 Task: Find a one-way flight from Richmond to Jackson for 6 passengers in first class on Fri, Jun 2, using Sun Country Airlines, with 2 carry-on bags, a price up to ₹400,000, and a departure time between 10:00 PM and 12:00 AM.
Action: Mouse moved to (347, 316)
Screenshot: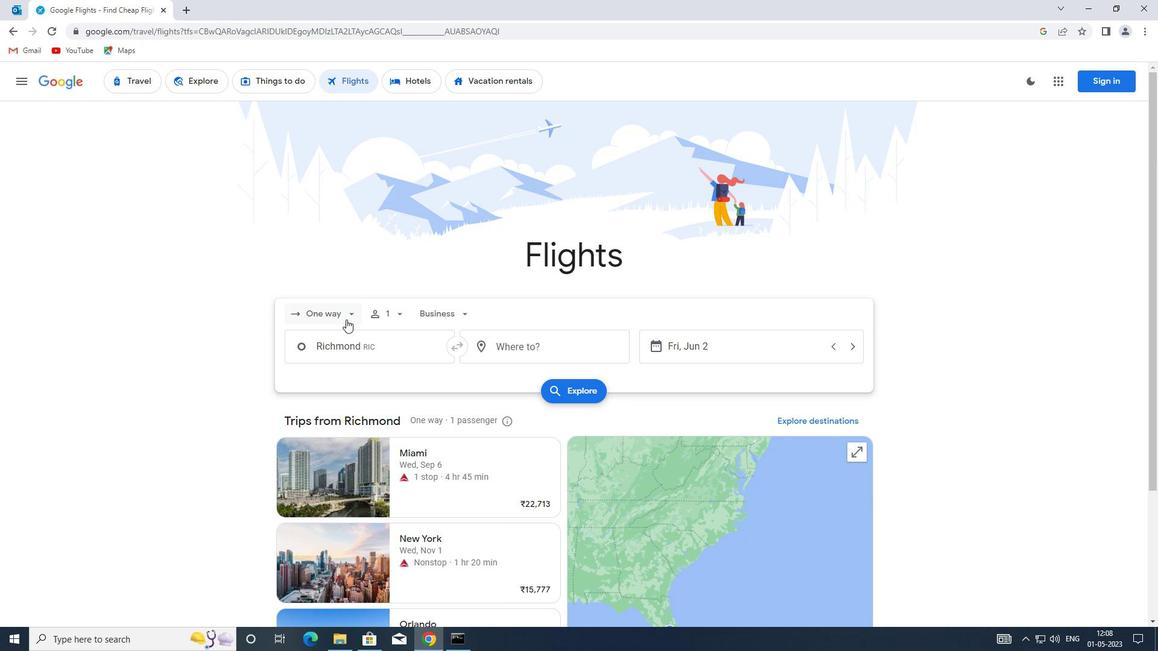 
Action: Mouse pressed left at (347, 316)
Screenshot: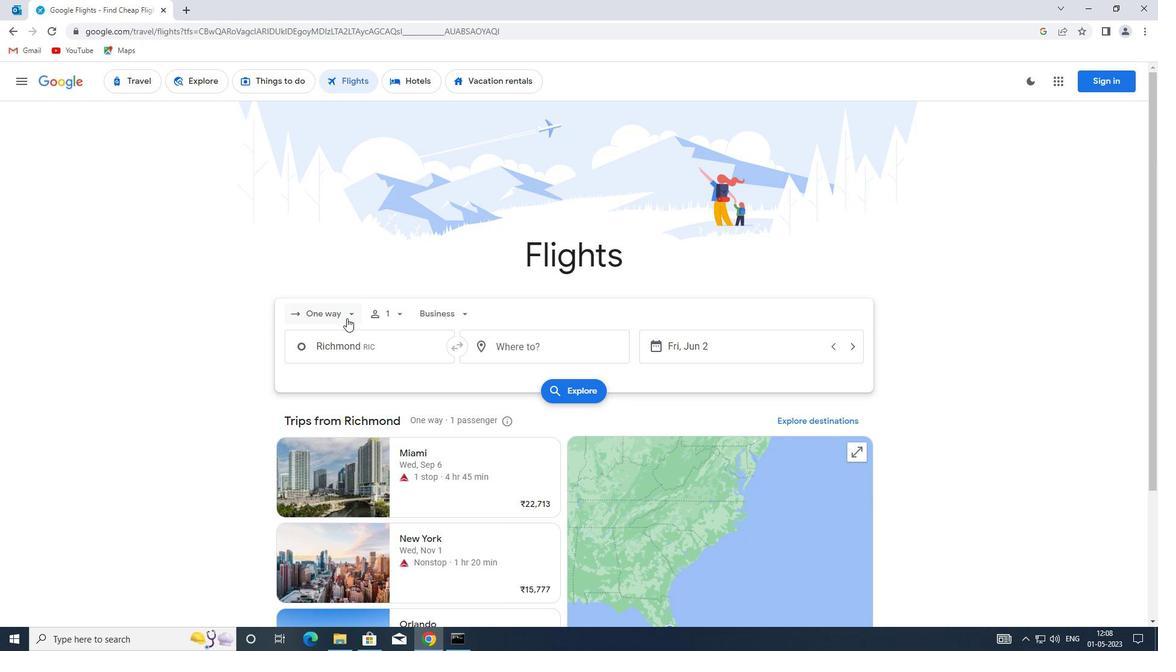 
Action: Mouse moved to (359, 375)
Screenshot: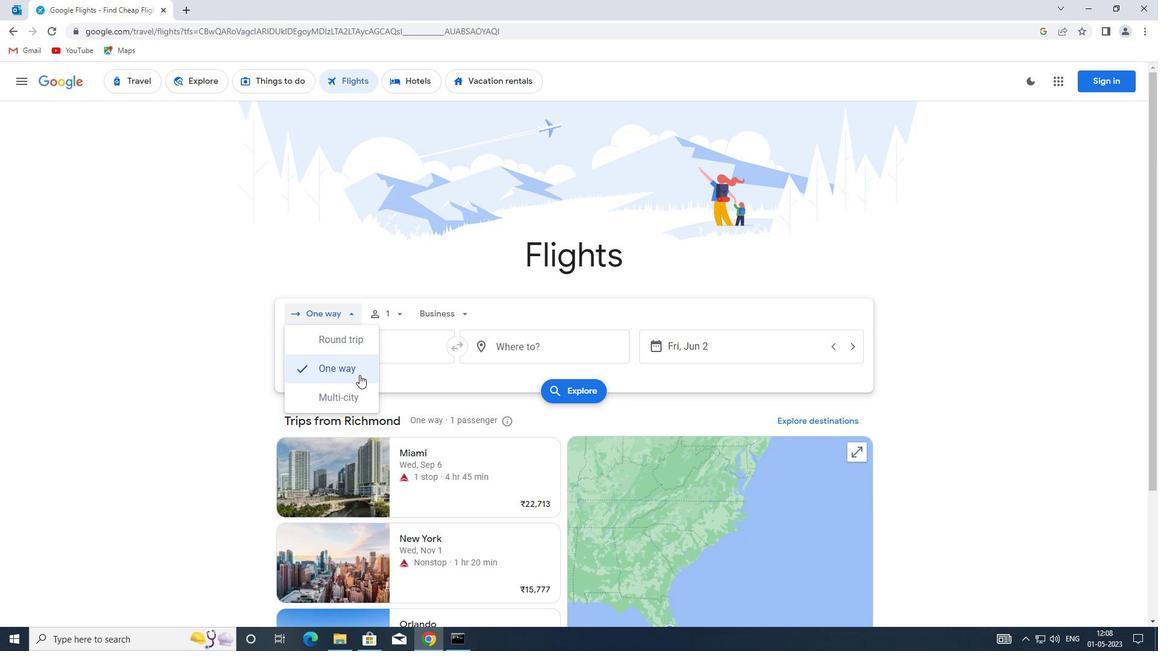 
Action: Mouse pressed left at (359, 375)
Screenshot: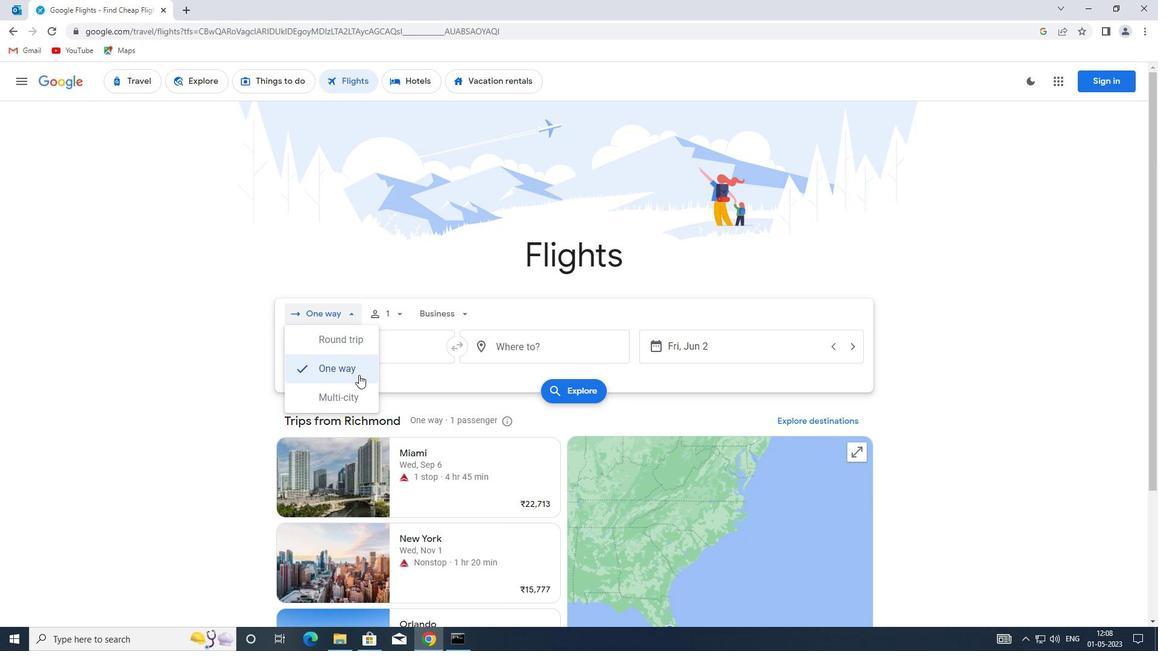 
Action: Mouse moved to (398, 315)
Screenshot: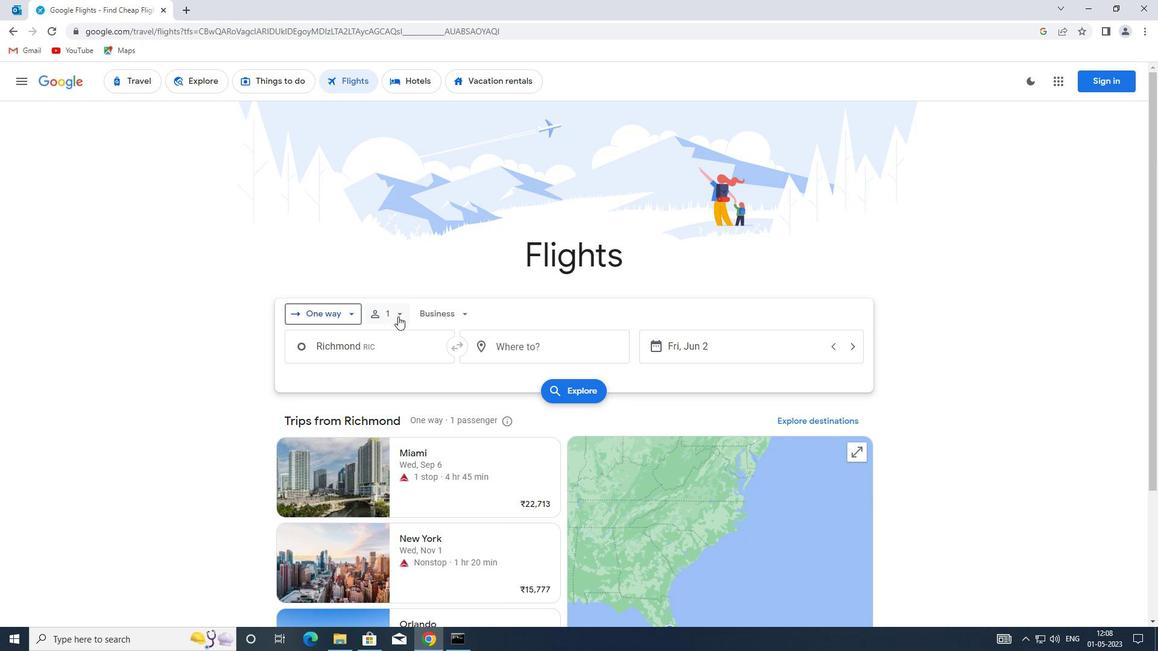 
Action: Mouse pressed left at (398, 315)
Screenshot: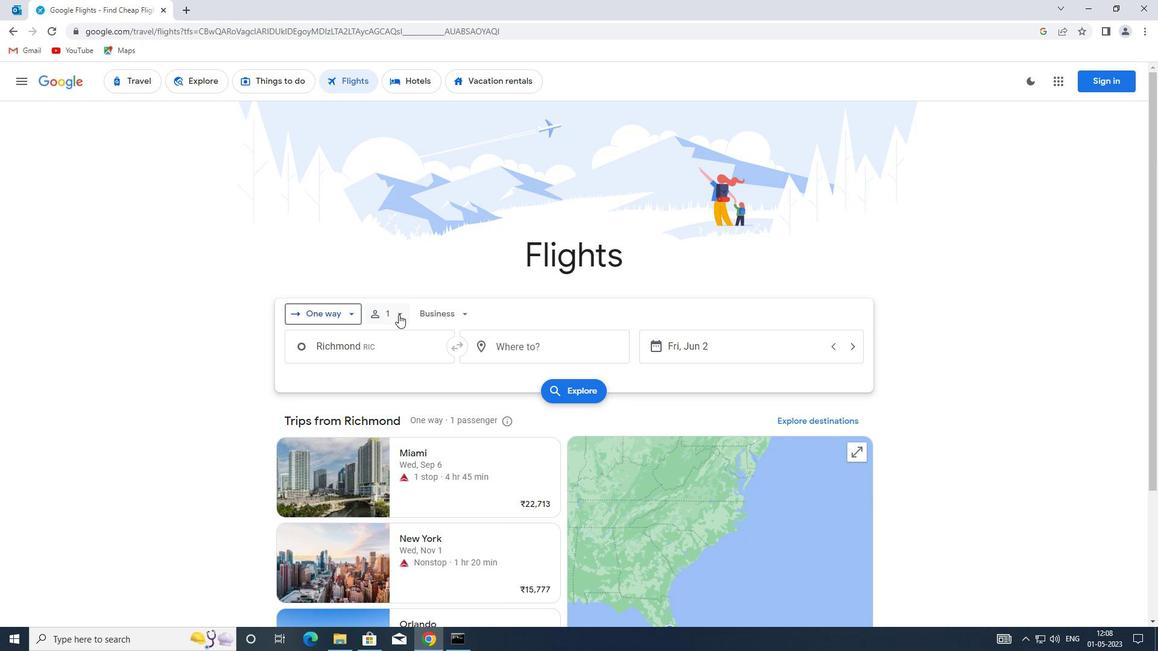 
Action: Mouse moved to (493, 347)
Screenshot: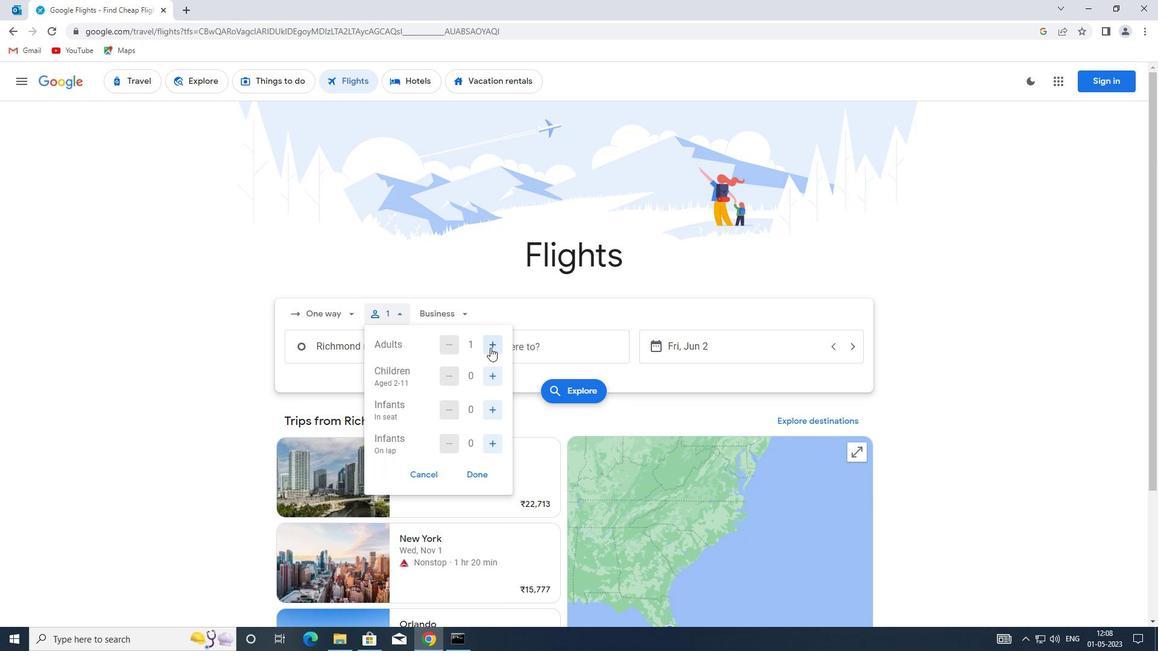 
Action: Mouse pressed left at (493, 347)
Screenshot: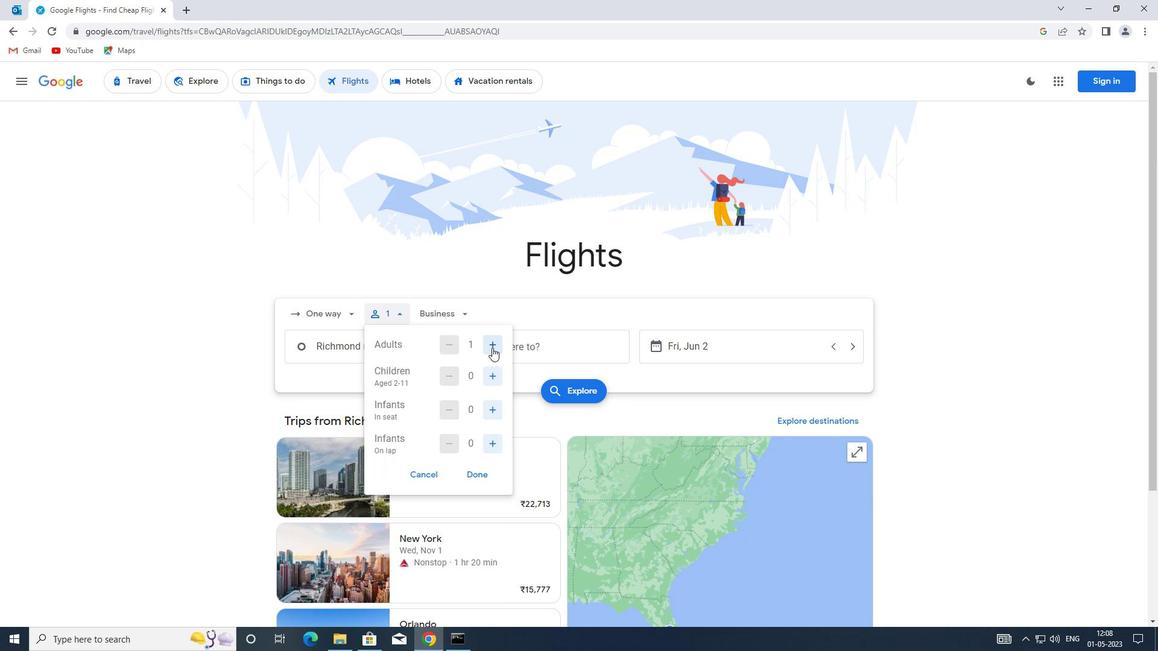 
Action: Mouse moved to (489, 378)
Screenshot: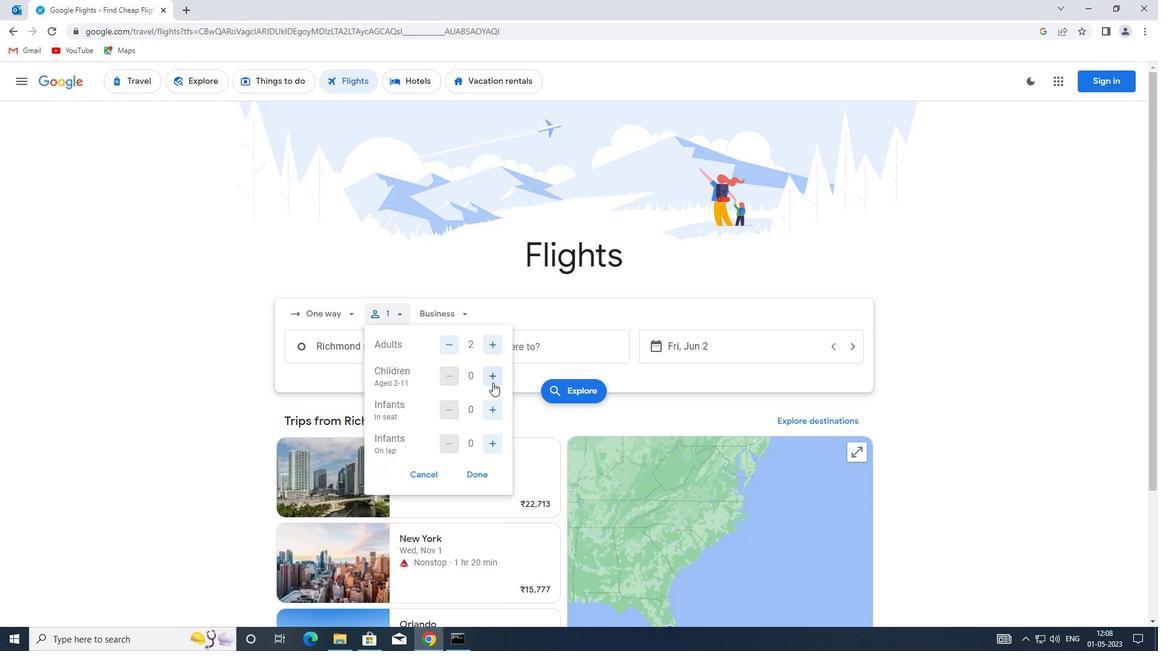 
Action: Mouse pressed left at (489, 378)
Screenshot: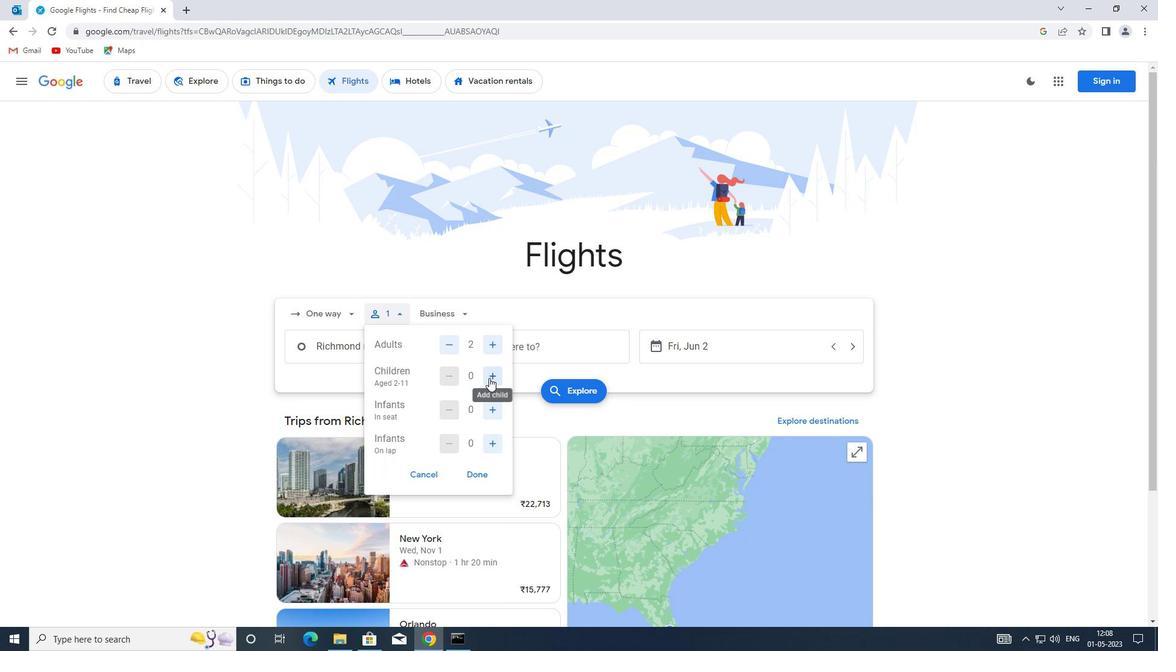 
Action: Mouse moved to (489, 377)
Screenshot: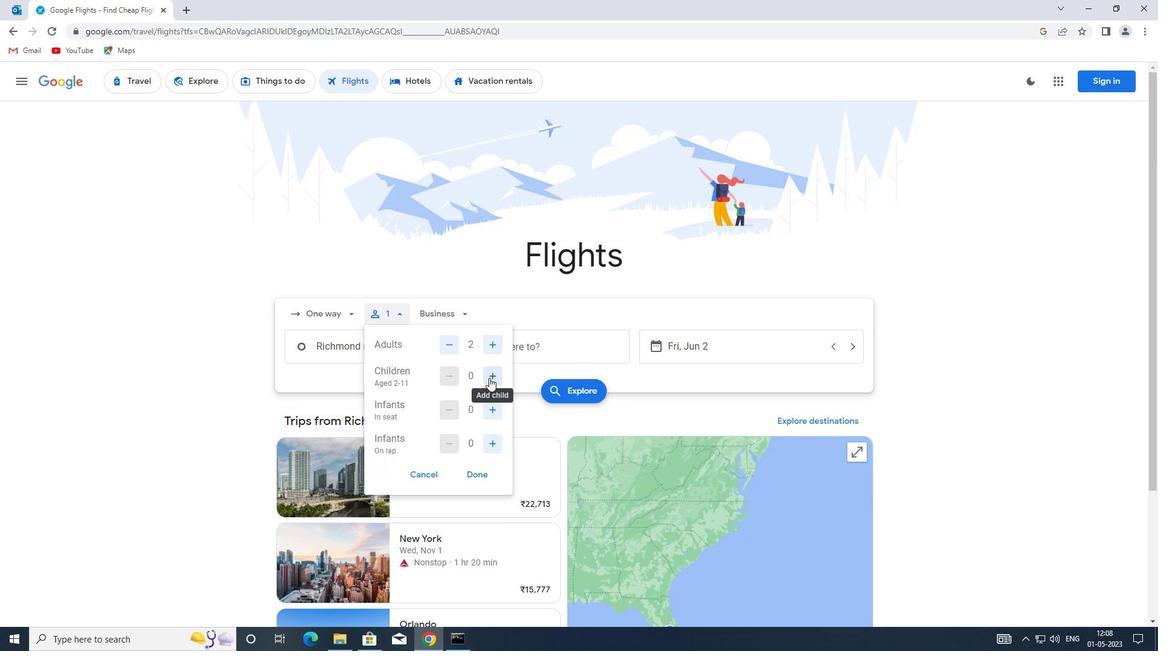 
Action: Mouse pressed left at (489, 377)
Screenshot: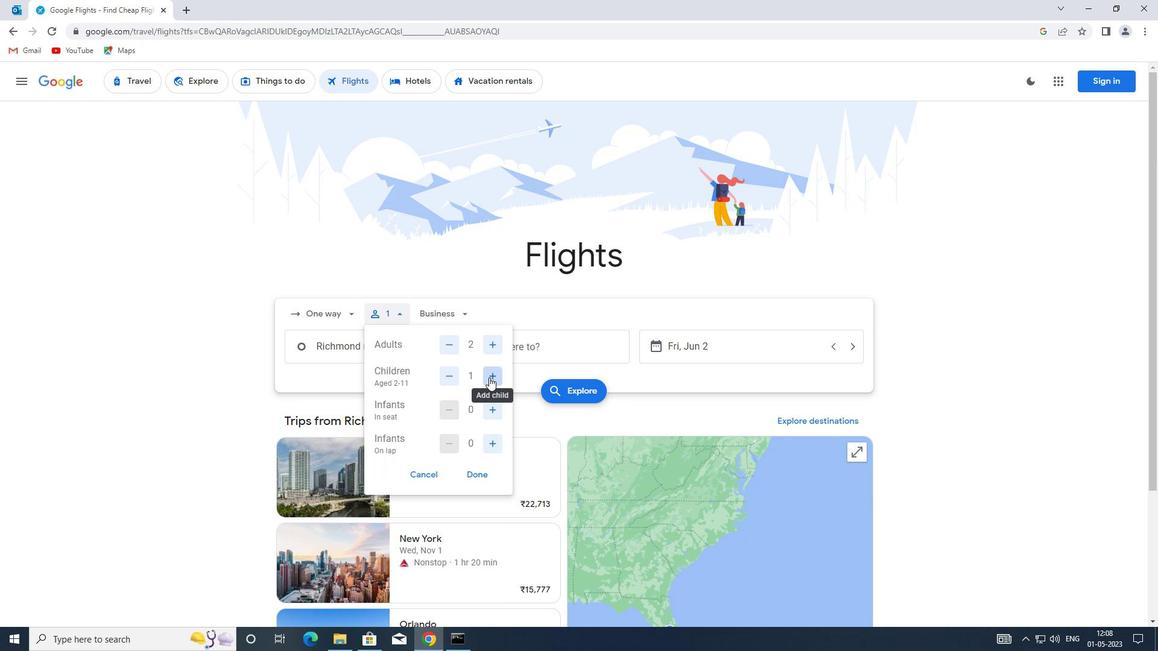 
Action: Mouse moved to (493, 408)
Screenshot: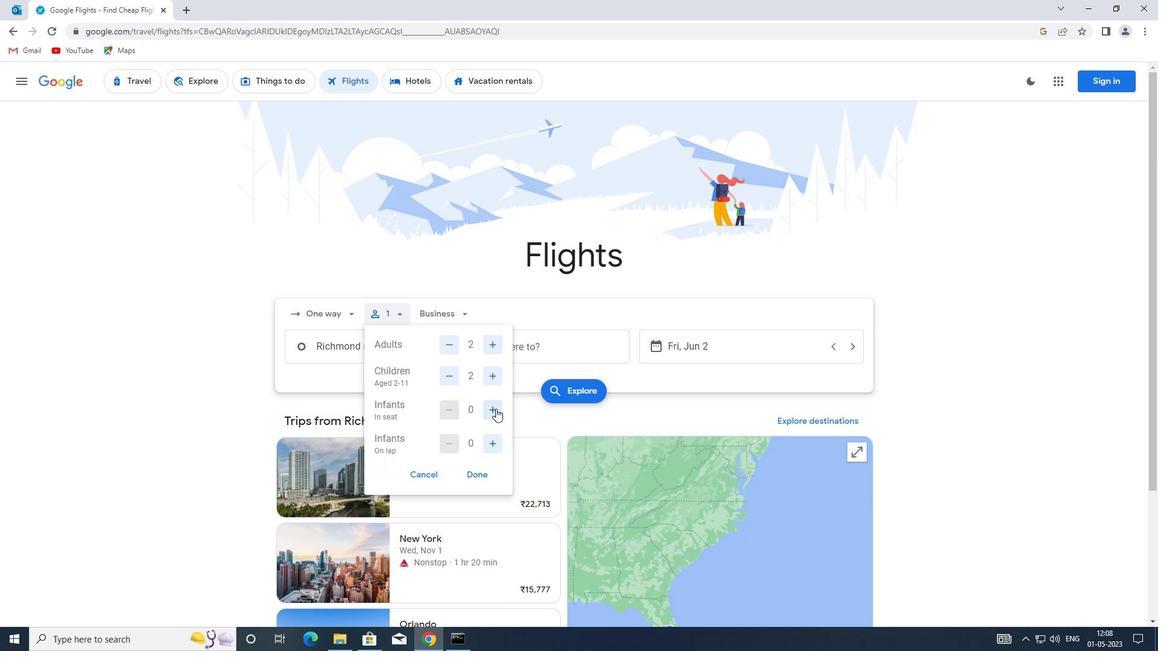 
Action: Mouse pressed left at (493, 408)
Screenshot: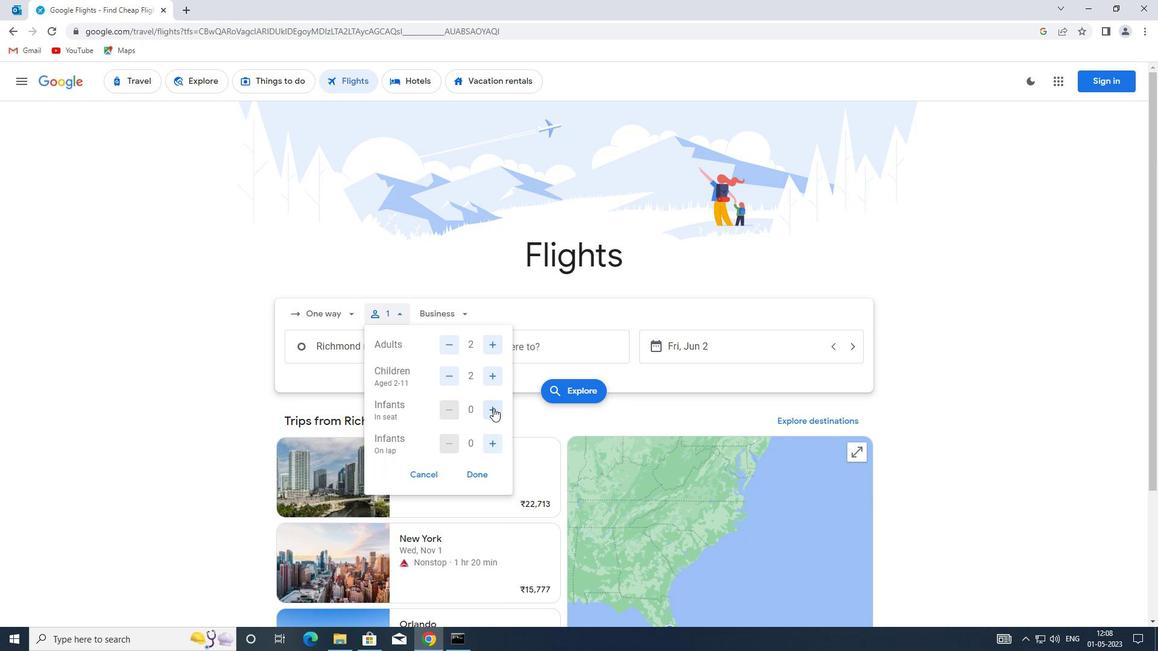 
Action: Mouse pressed left at (493, 408)
Screenshot: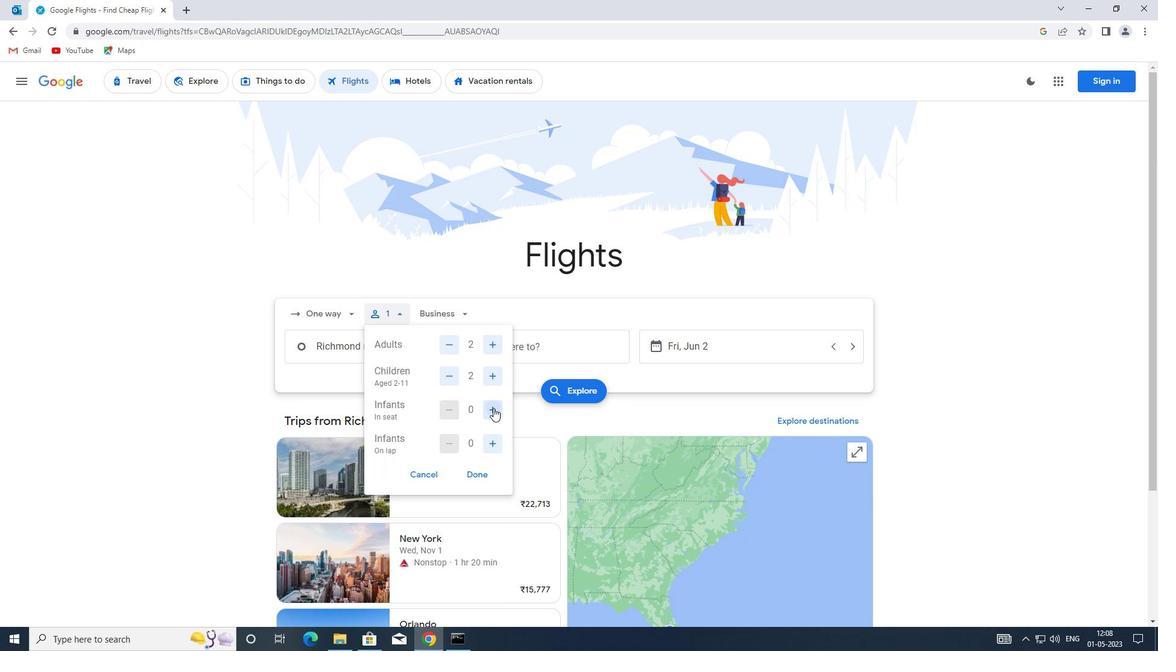 
Action: Mouse moved to (480, 474)
Screenshot: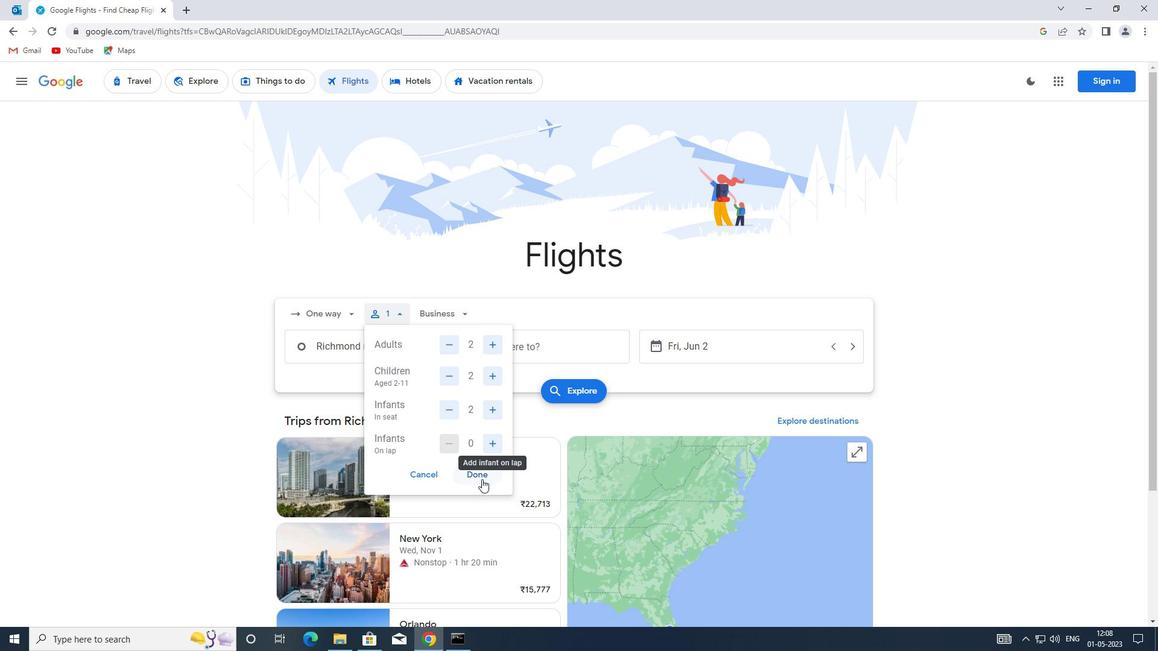 
Action: Mouse pressed left at (480, 474)
Screenshot: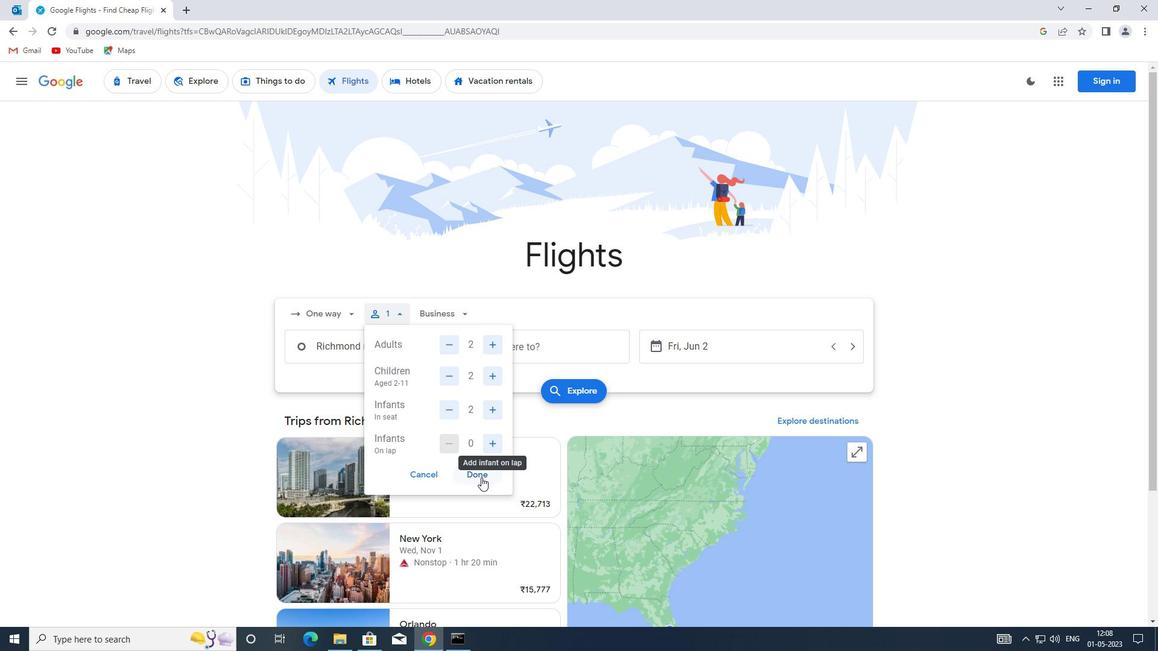 
Action: Mouse moved to (461, 315)
Screenshot: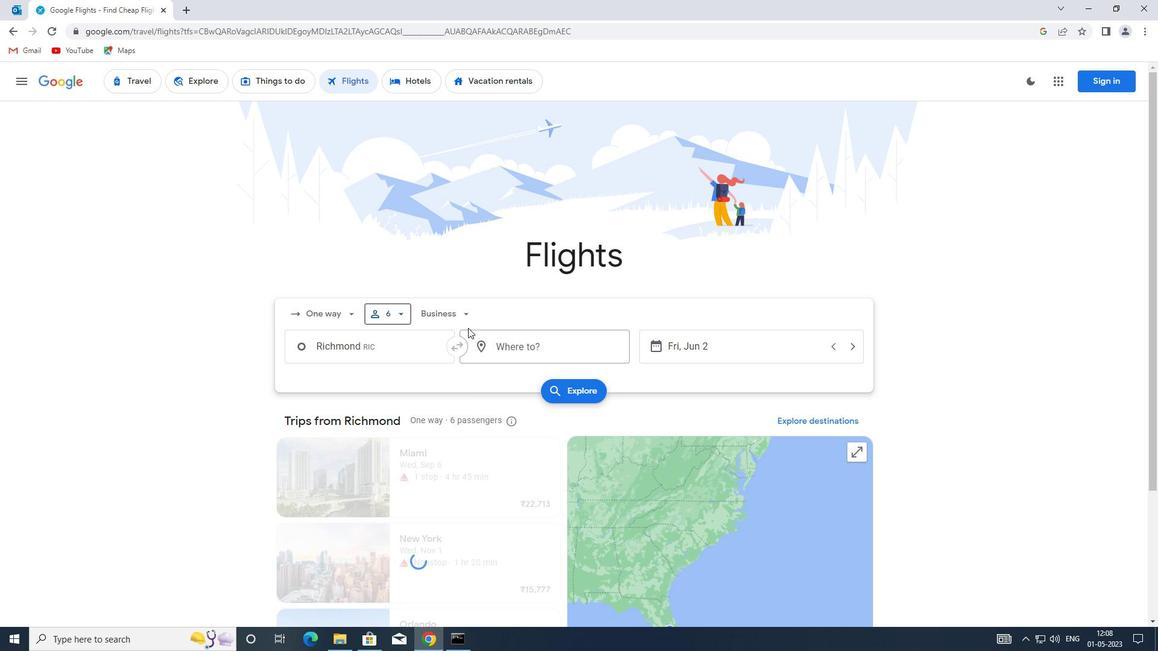 
Action: Mouse pressed left at (461, 315)
Screenshot: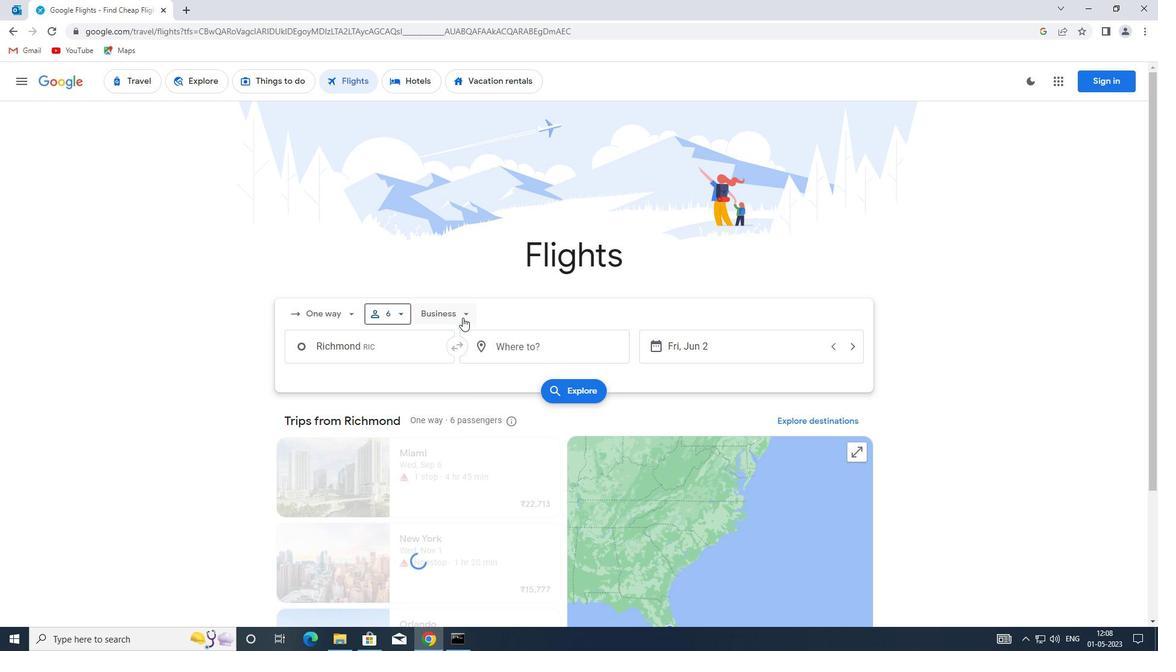 
Action: Mouse moved to (465, 426)
Screenshot: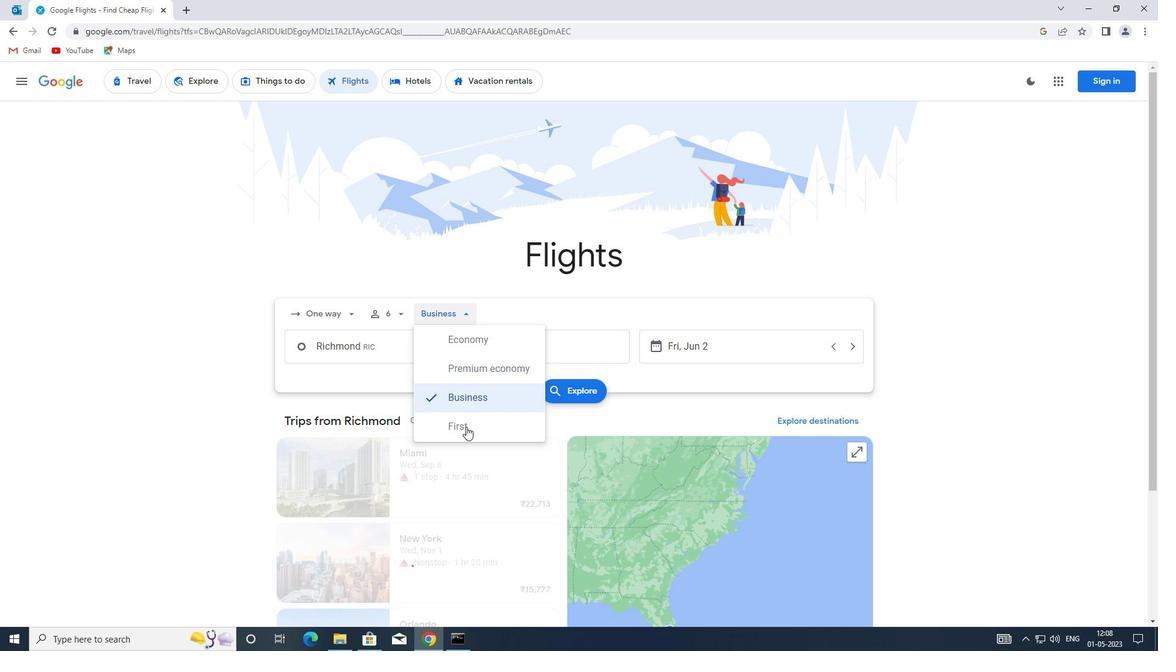 
Action: Mouse pressed left at (465, 426)
Screenshot: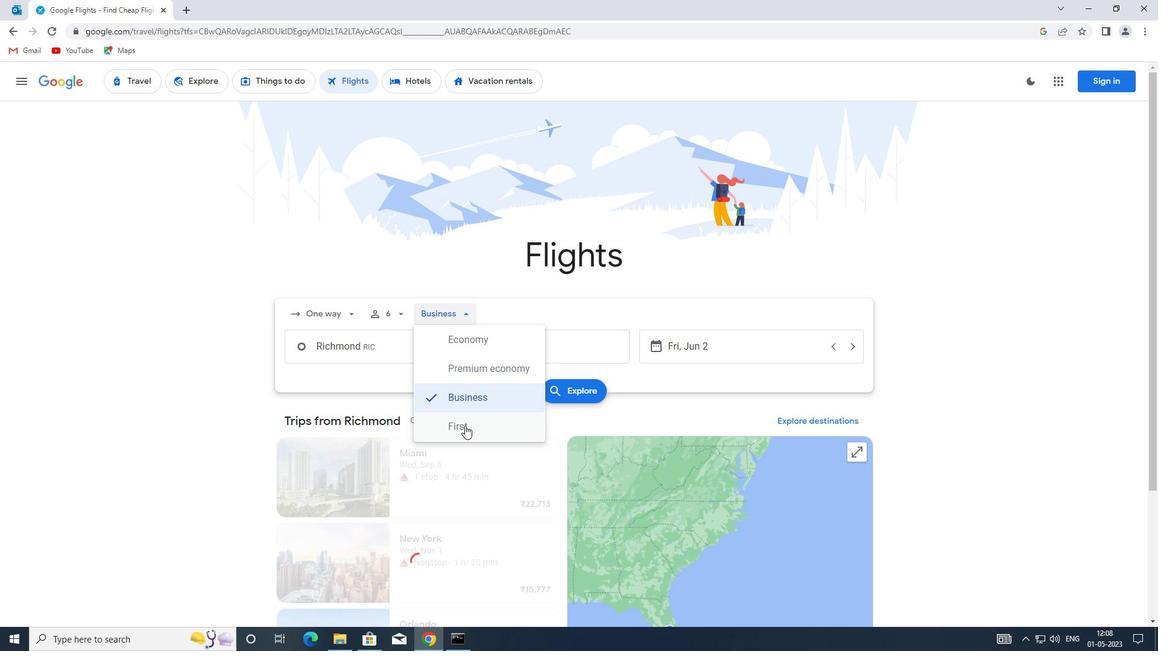 
Action: Mouse moved to (388, 347)
Screenshot: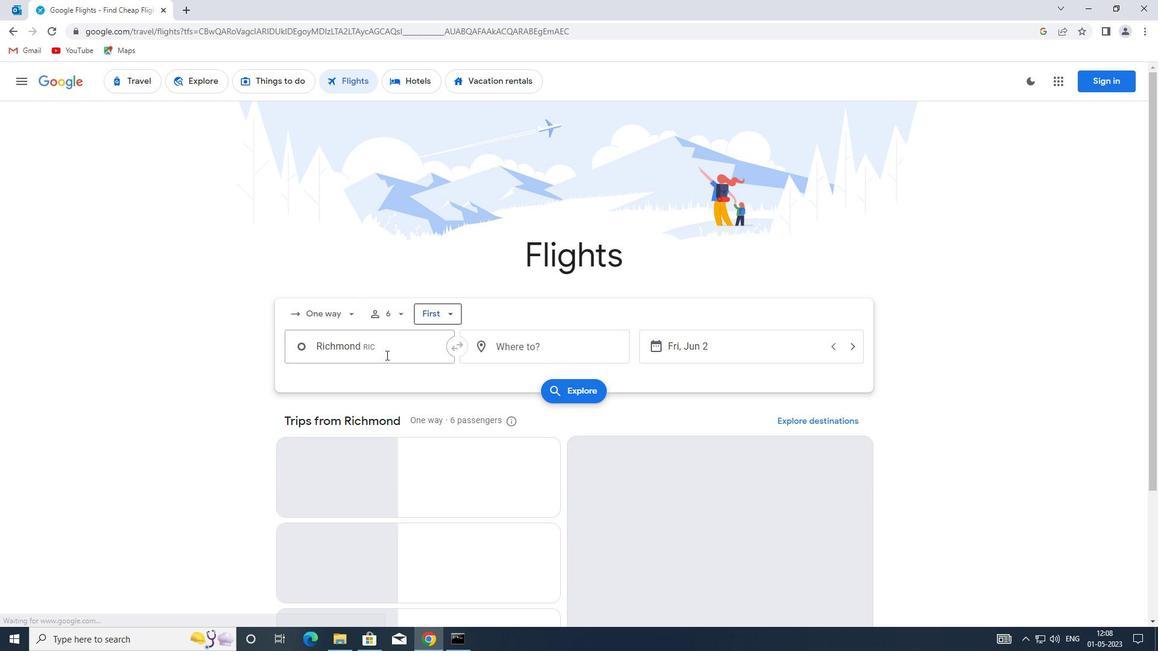 
Action: Mouse pressed left at (388, 347)
Screenshot: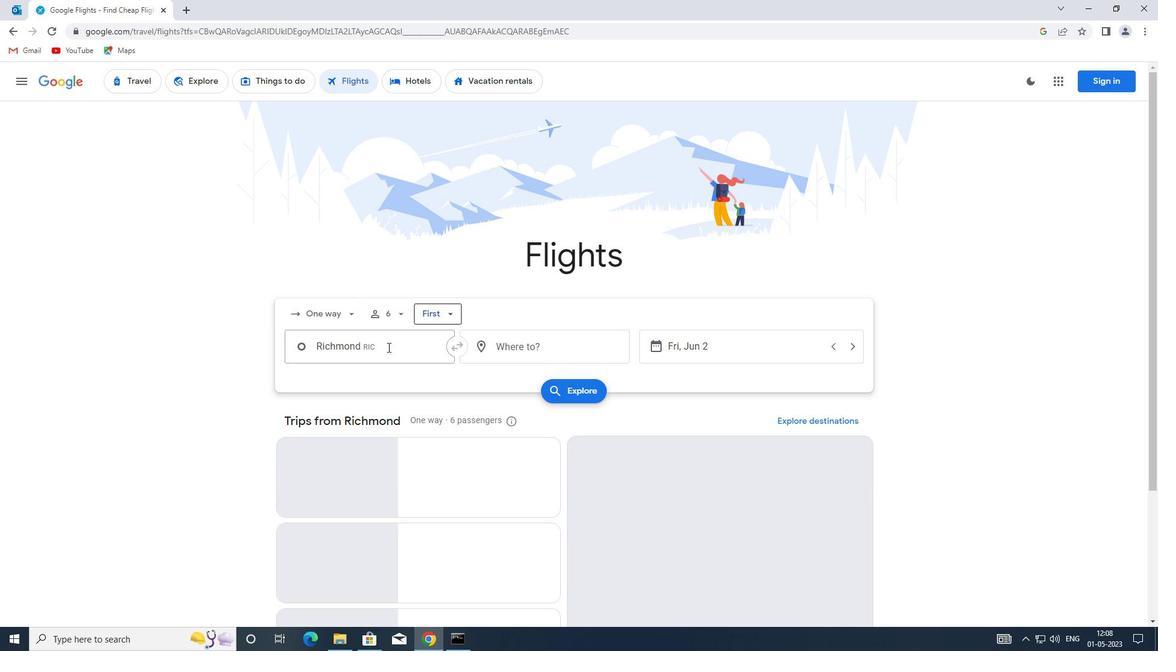 
Action: Key pressed <Key.enter>
Screenshot: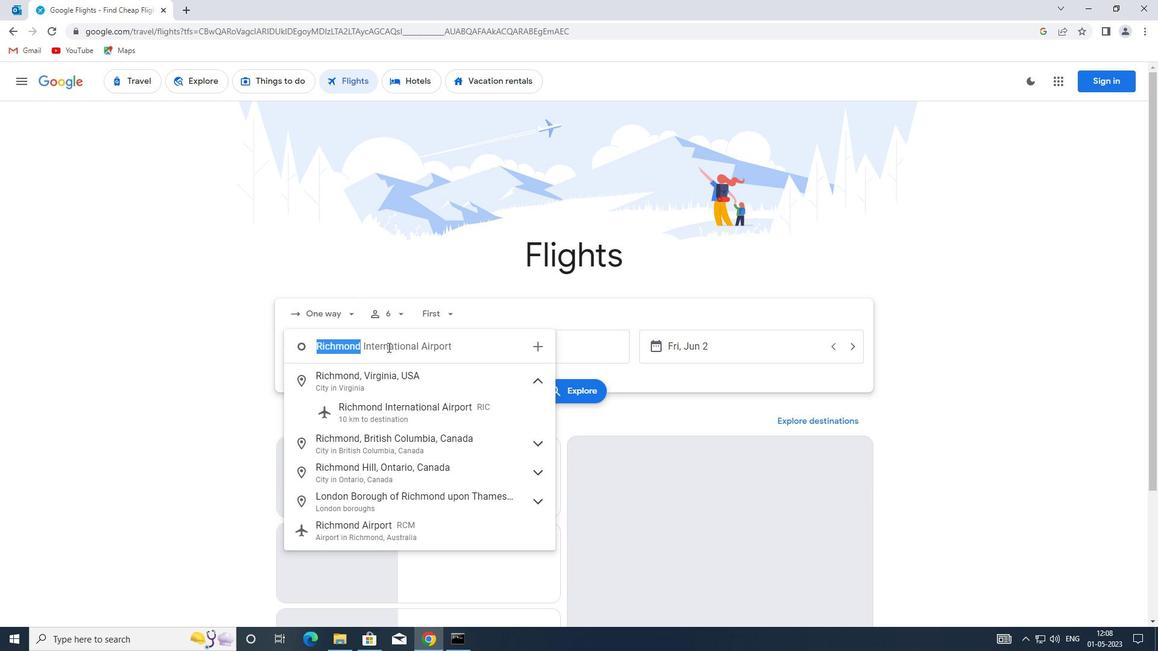 
Action: Mouse moved to (522, 350)
Screenshot: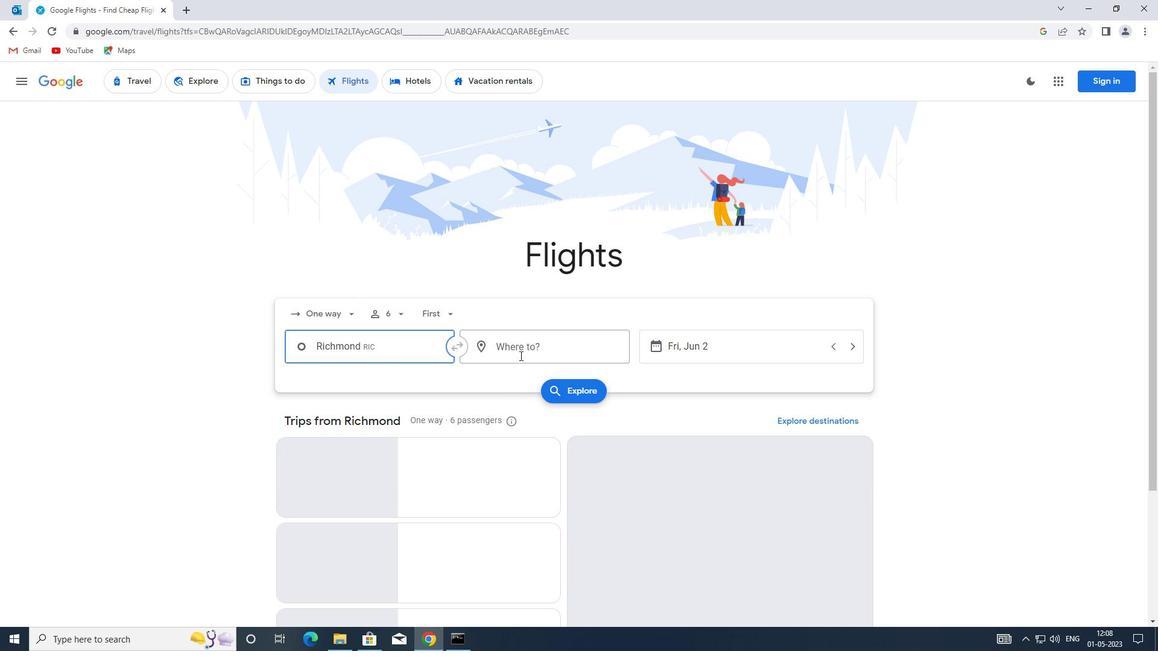
Action: Mouse pressed left at (522, 350)
Screenshot: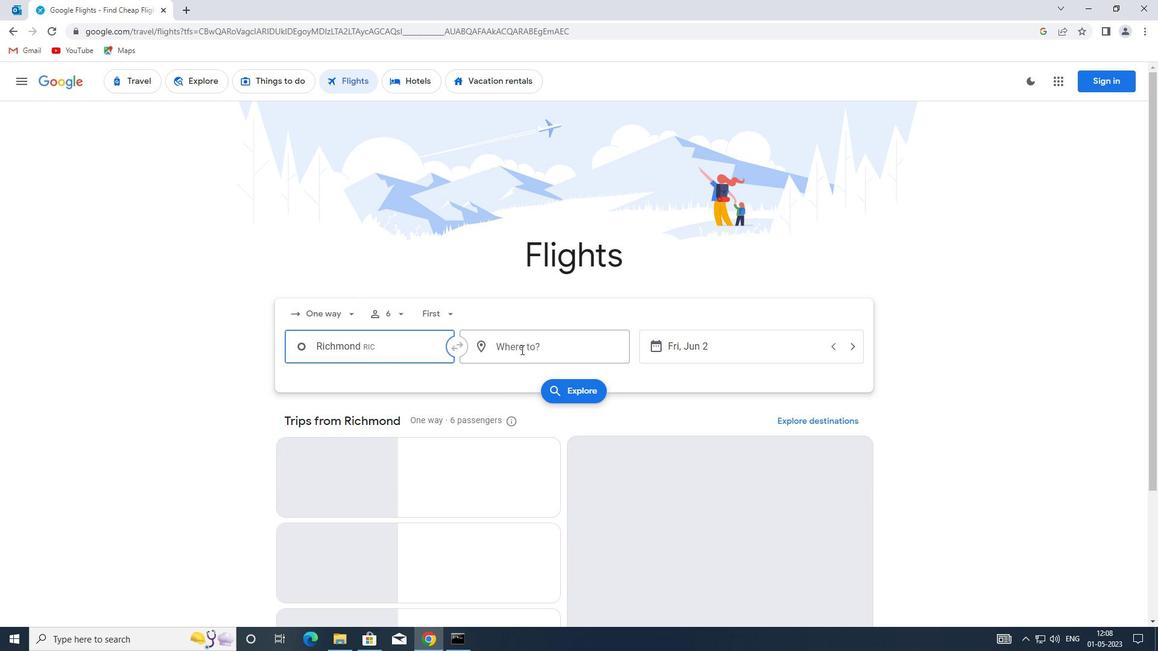 
Action: Key pressed j
Screenshot: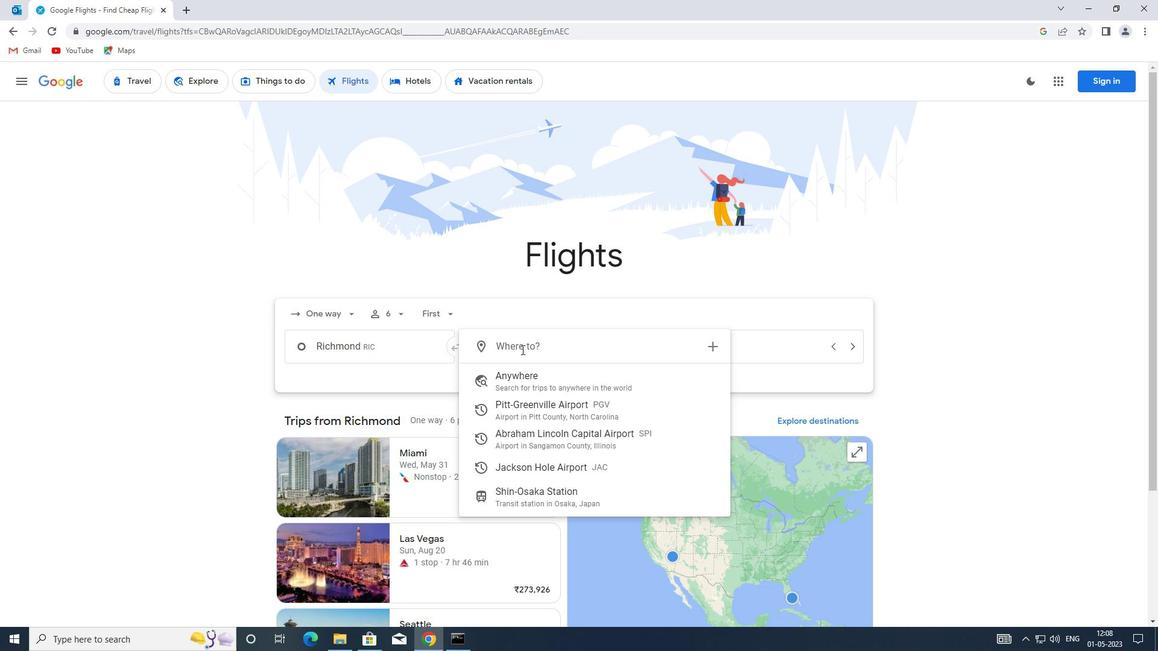 
Action: Mouse moved to (520, 348)
Screenshot: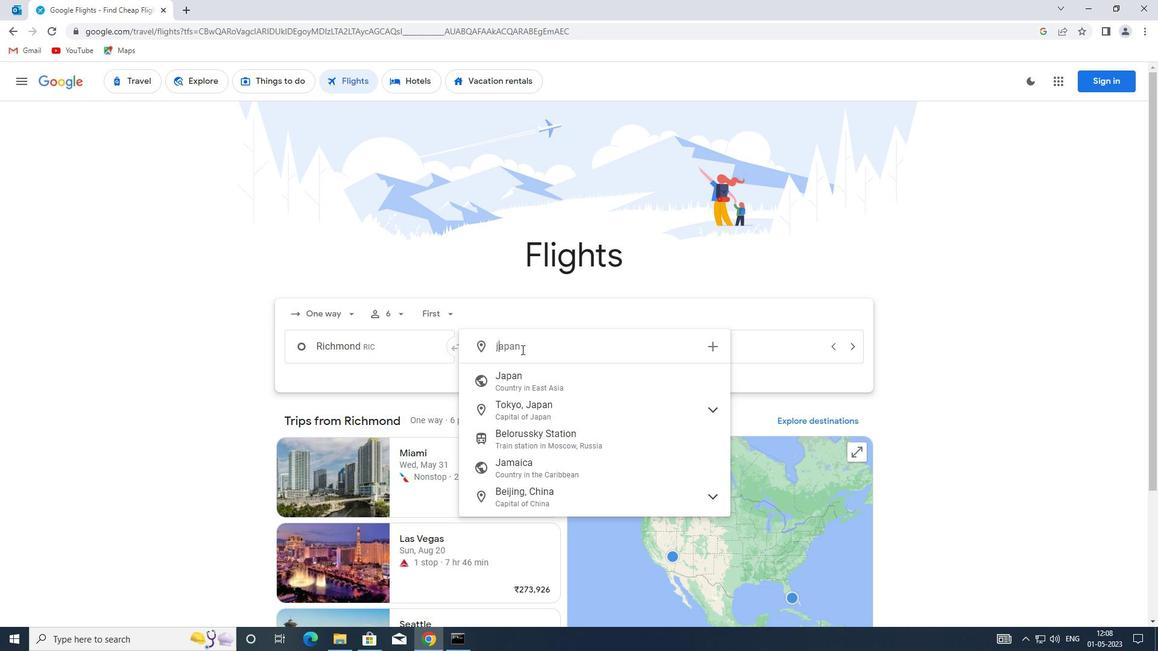 
Action: Key pressed ac<Key.enter>
Screenshot: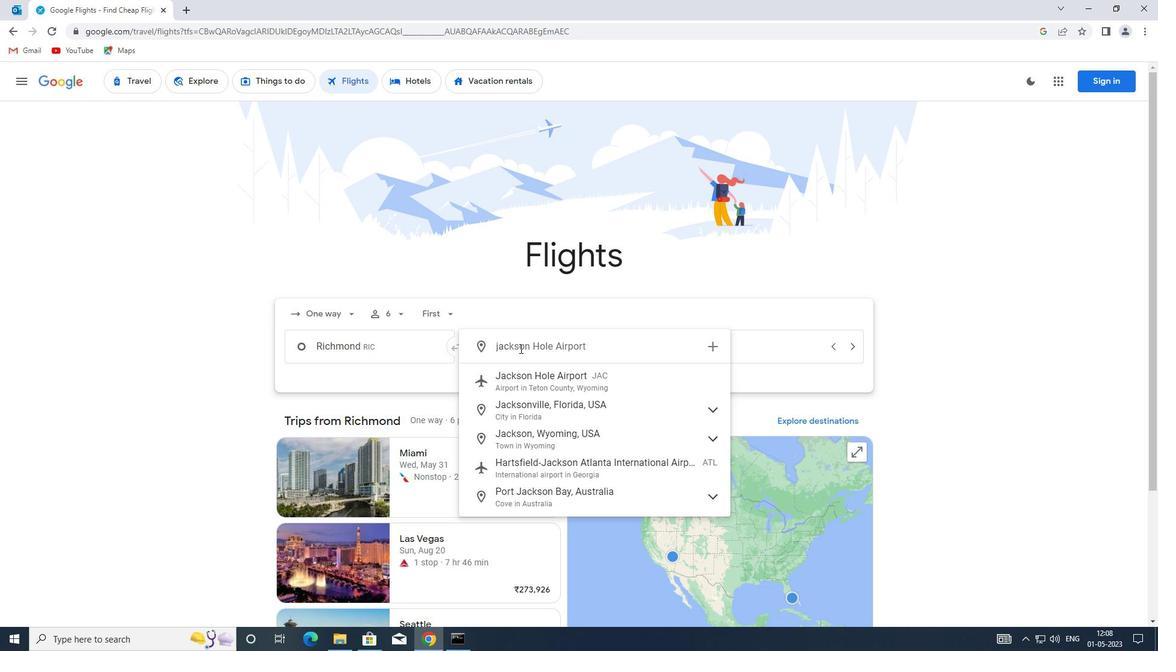 
Action: Mouse moved to (691, 347)
Screenshot: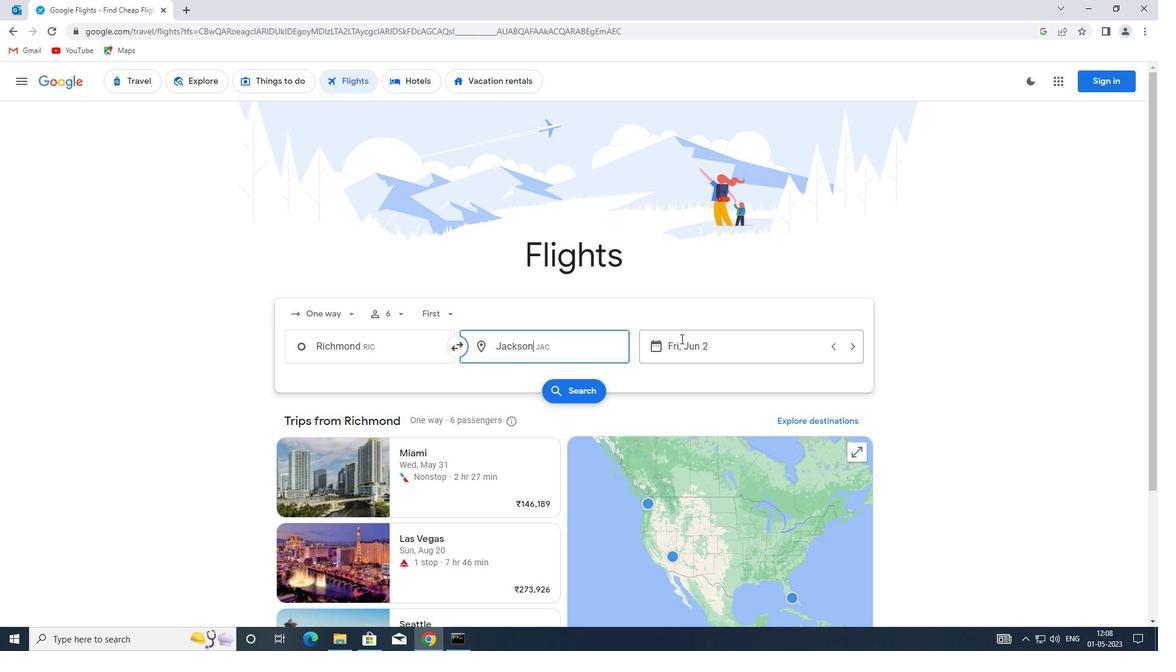 
Action: Mouse pressed left at (691, 347)
Screenshot: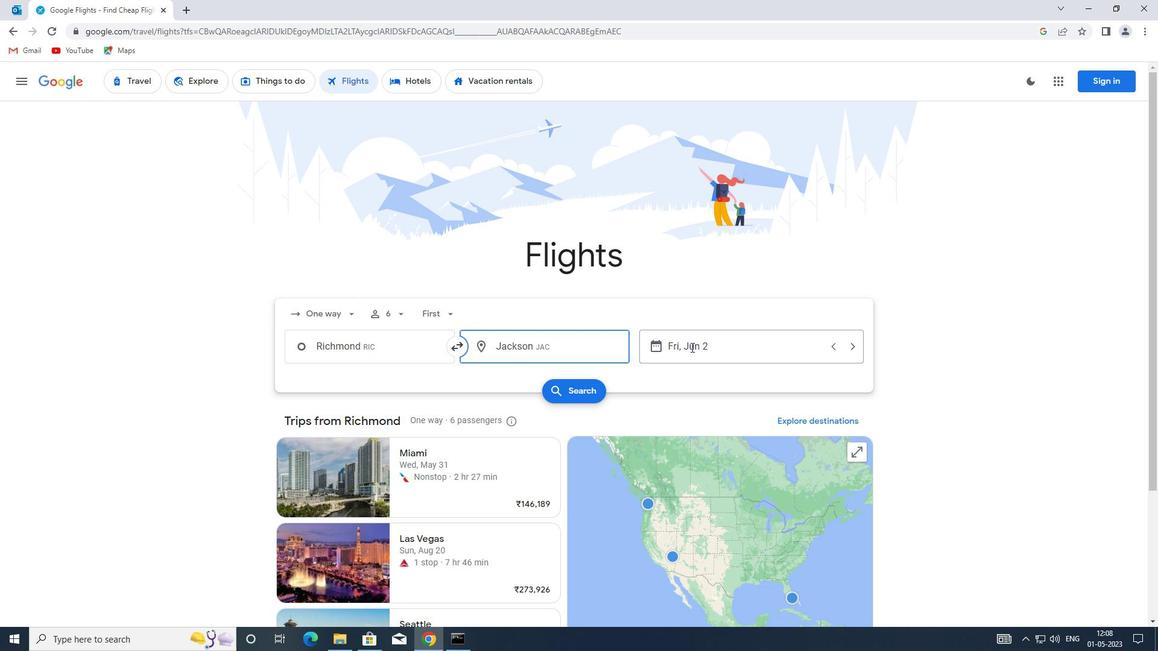 
Action: Mouse moved to (806, 404)
Screenshot: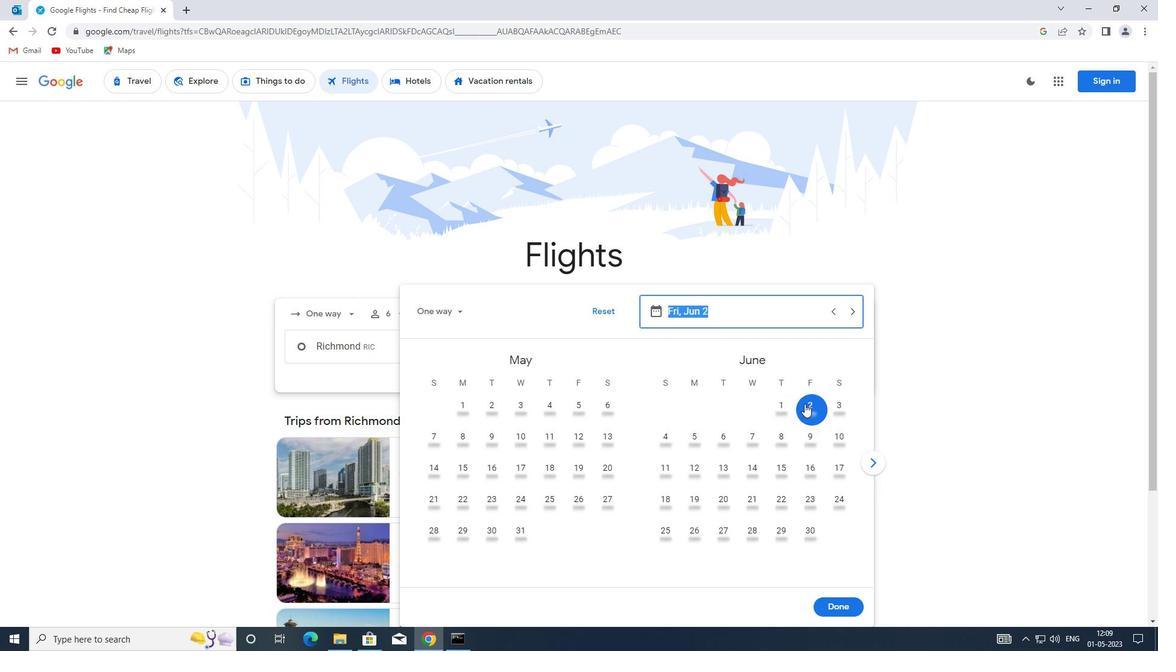 
Action: Mouse pressed left at (806, 404)
Screenshot: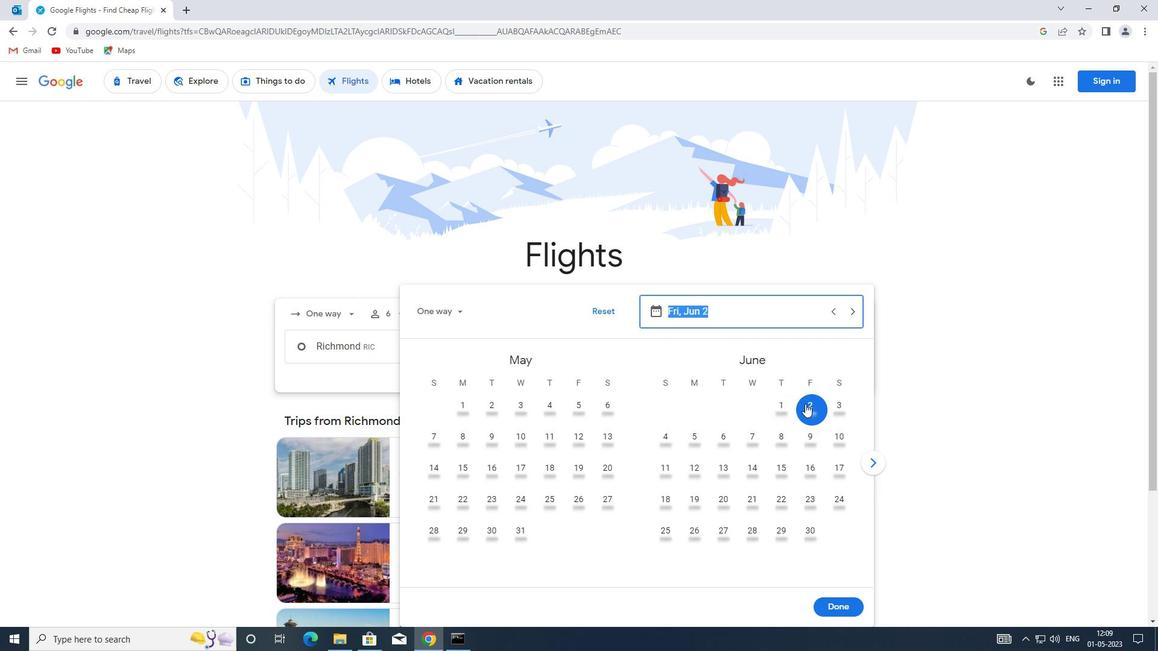 
Action: Mouse moved to (843, 604)
Screenshot: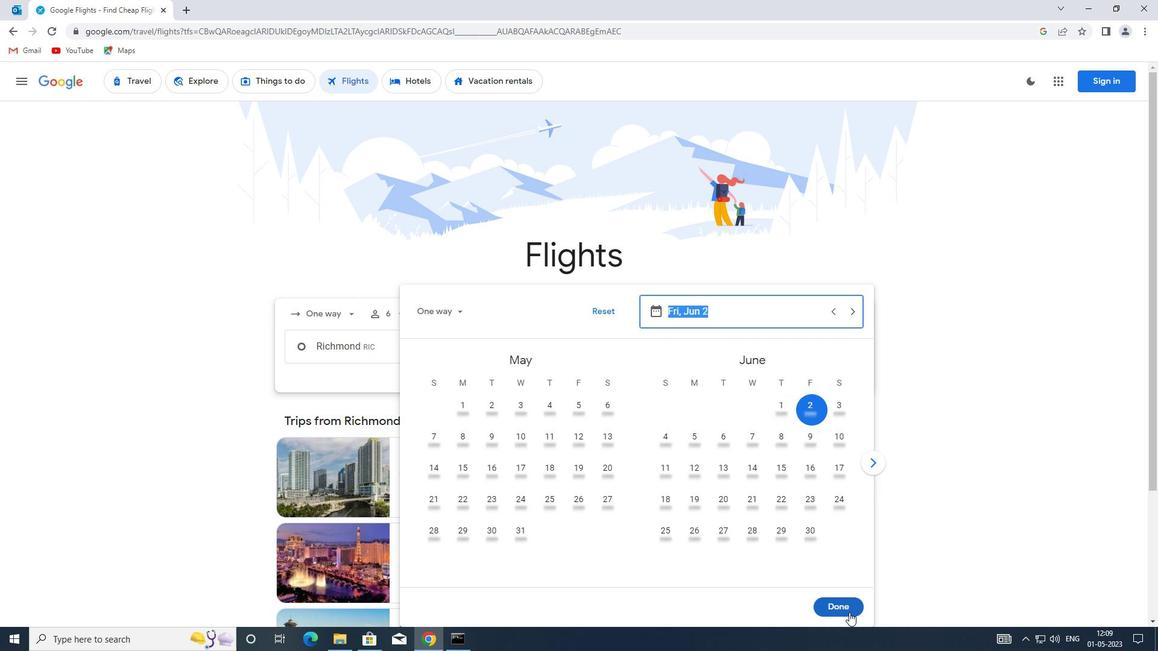 
Action: Mouse pressed left at (843, 604)
Screenshot: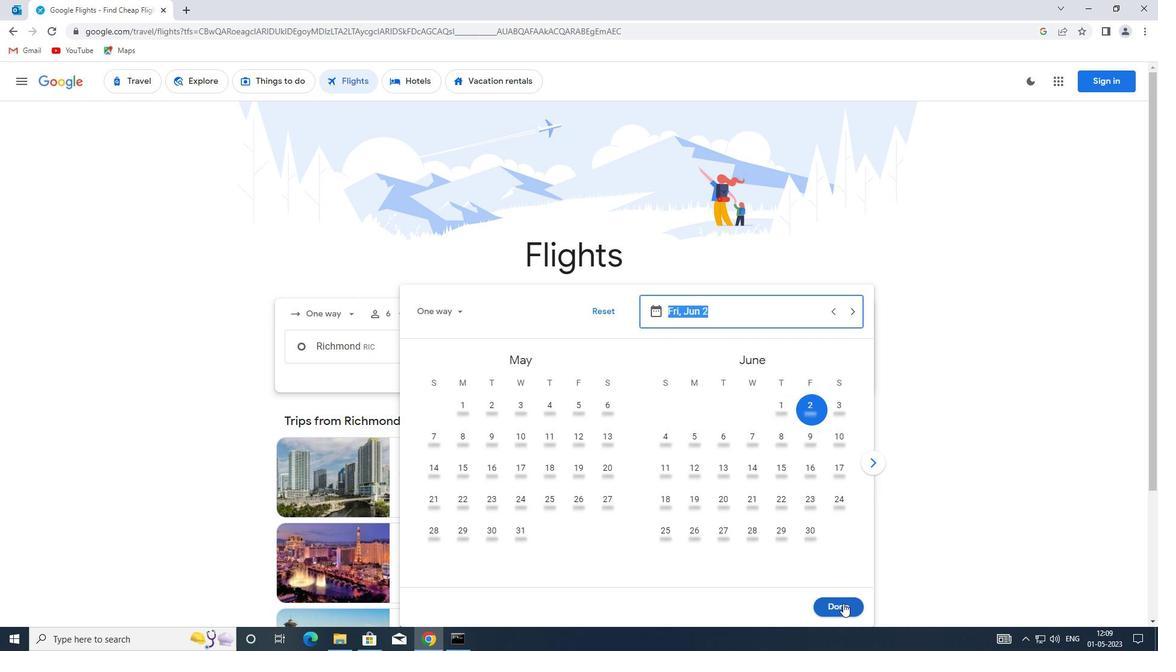 
Action: Mouse moved to (582, 382)
Screenshot: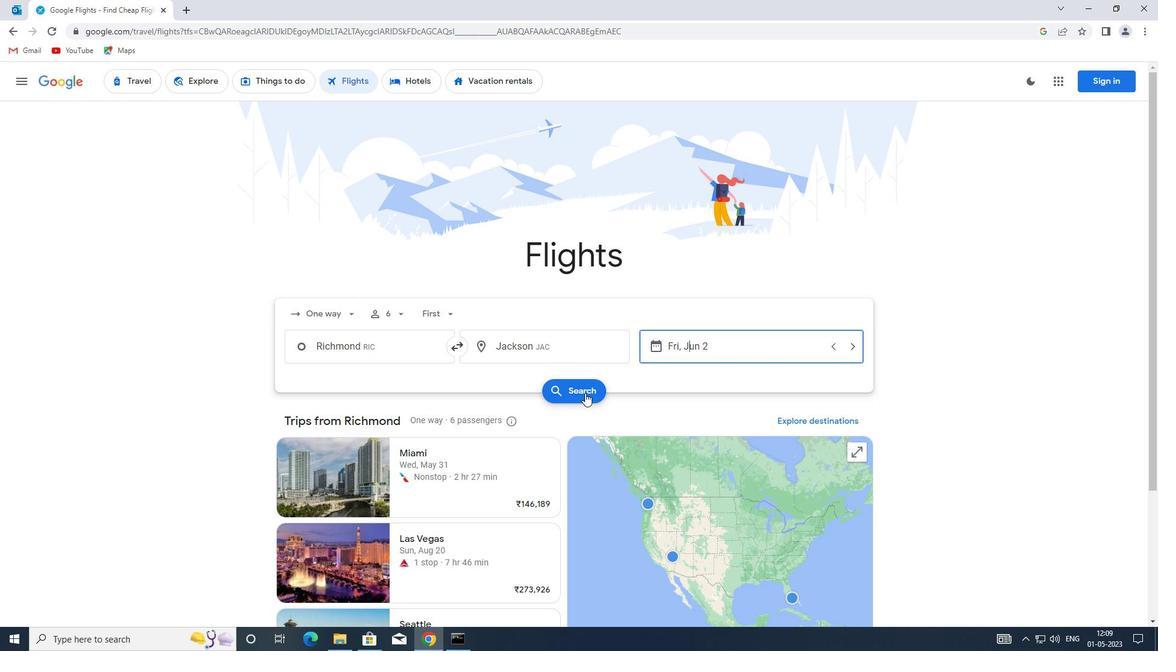 
Action: Mouse pressed left at (582, 382)
Screenshot: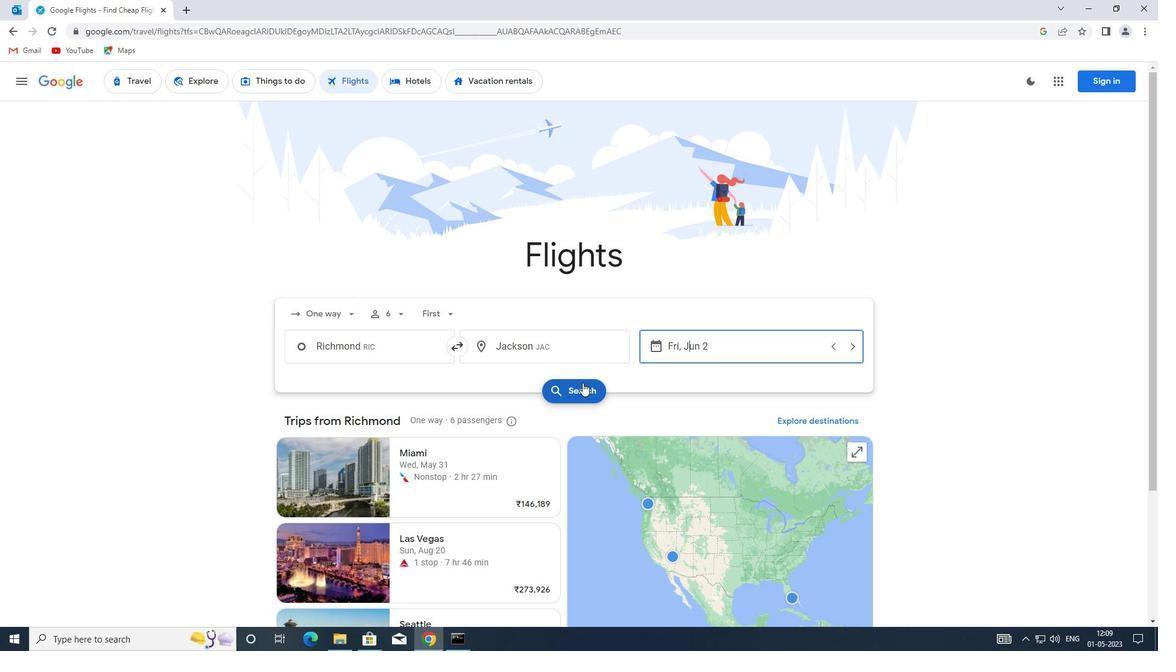 
Action: Mouse moved to (306, 199)
Screenshot: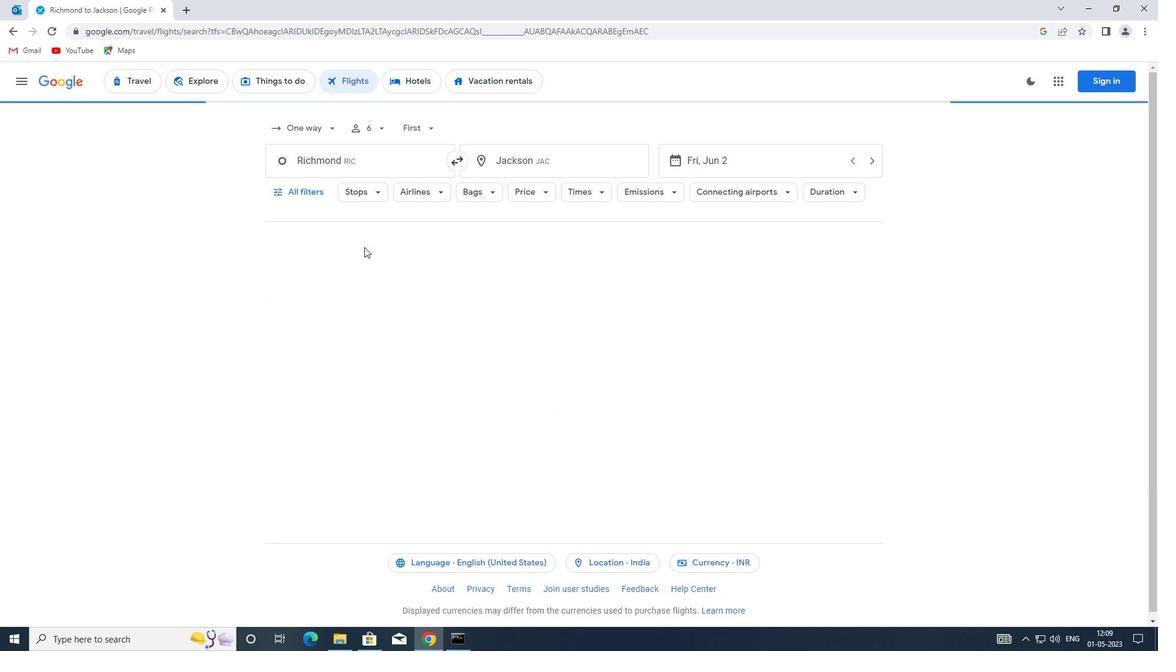 
Action: Mouse pressed left at (306, 199)
Screenshot: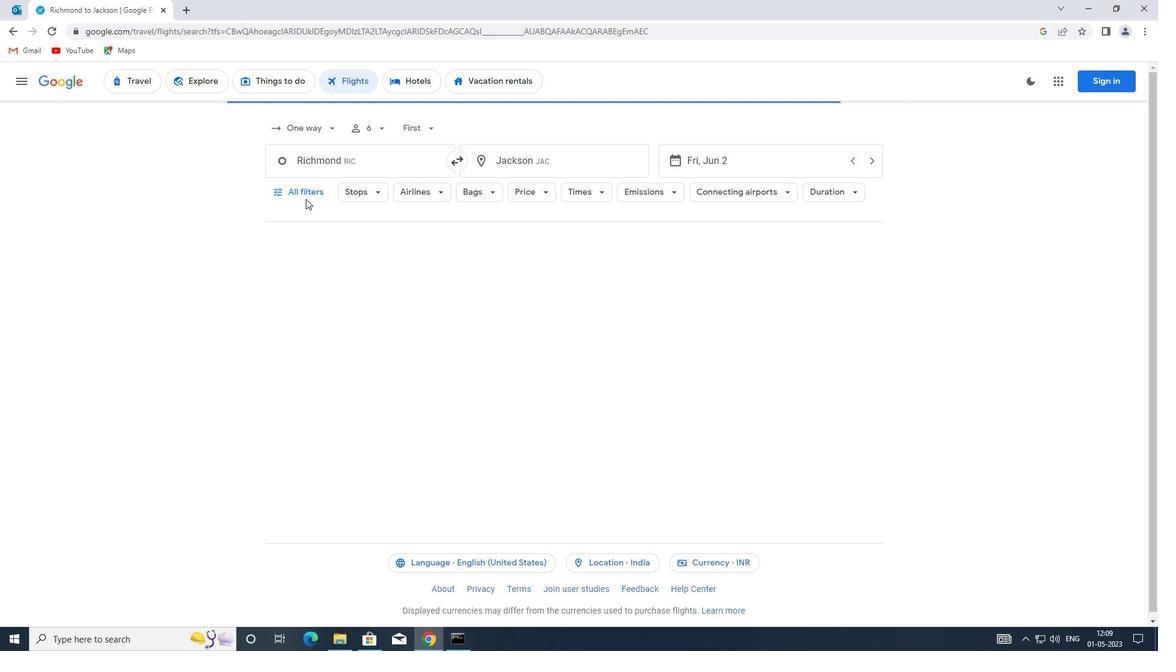 
Action: Mouse moved to (373, 366)
Screenshot: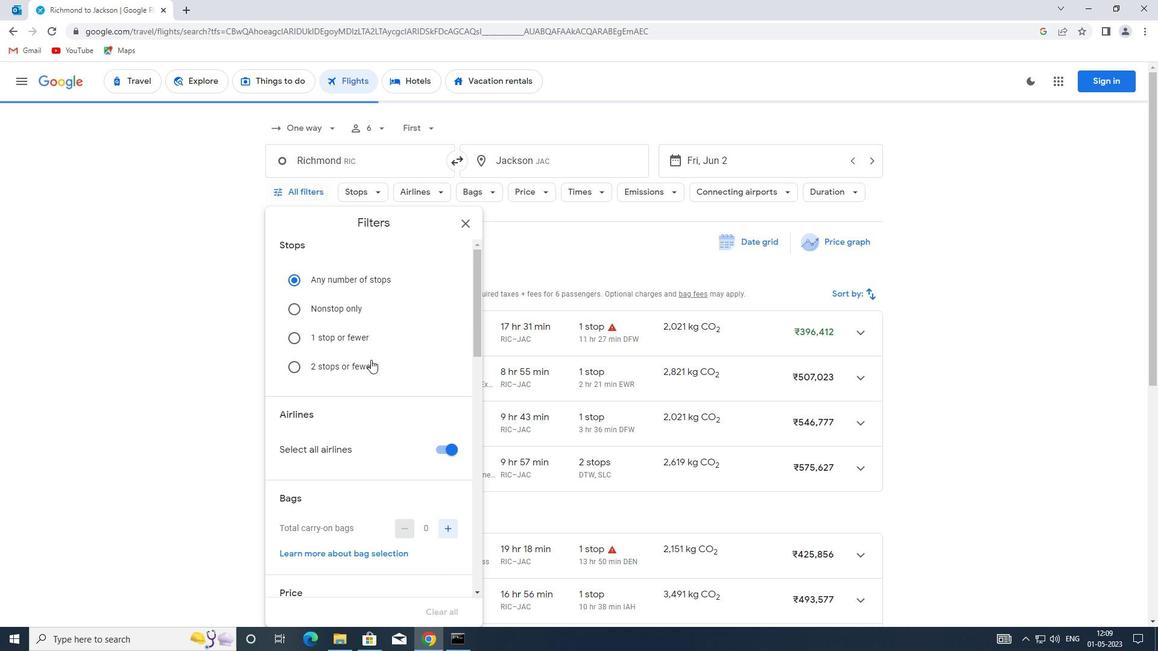 
Action: Mouse scrolled (373, 366) with delta (0, 0)
Screenshot: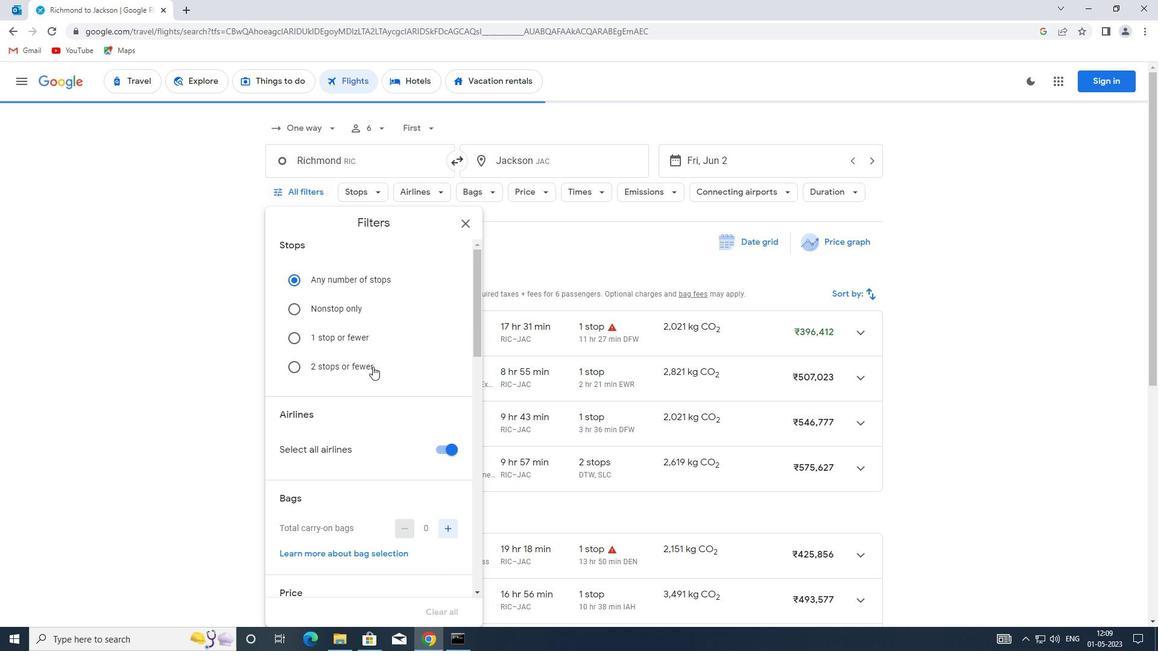 
Action: Mouse scrolled (373, 366) with delta (0, 0)
Screenshot: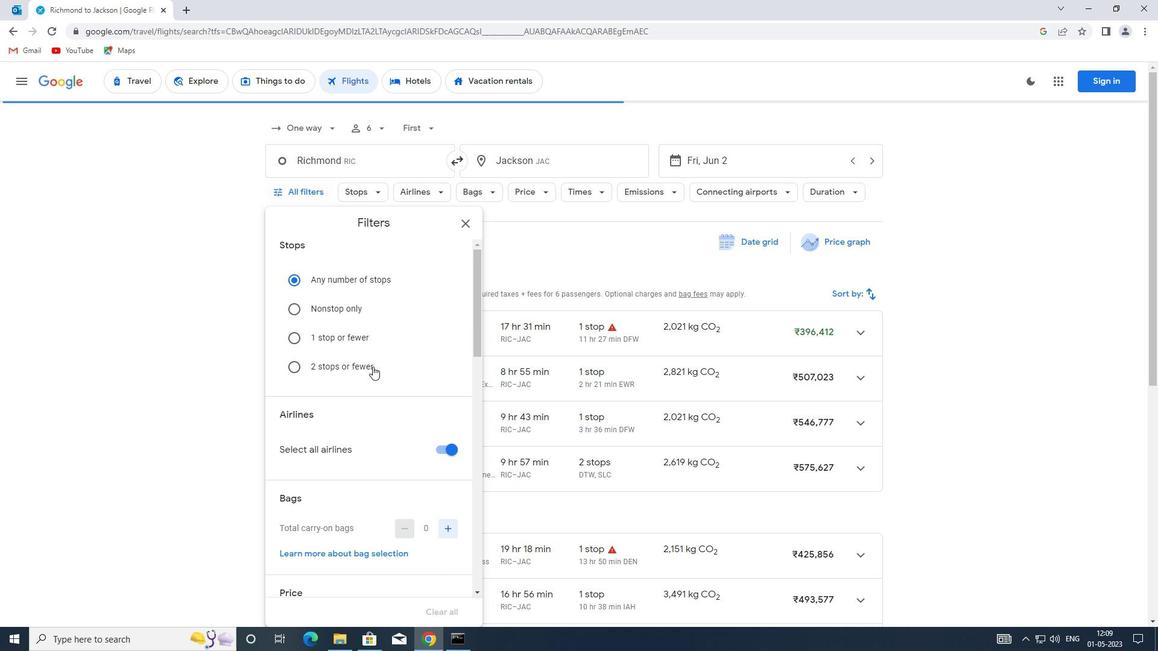 
Action: Mouse moved to (444, 324)
Screenshot: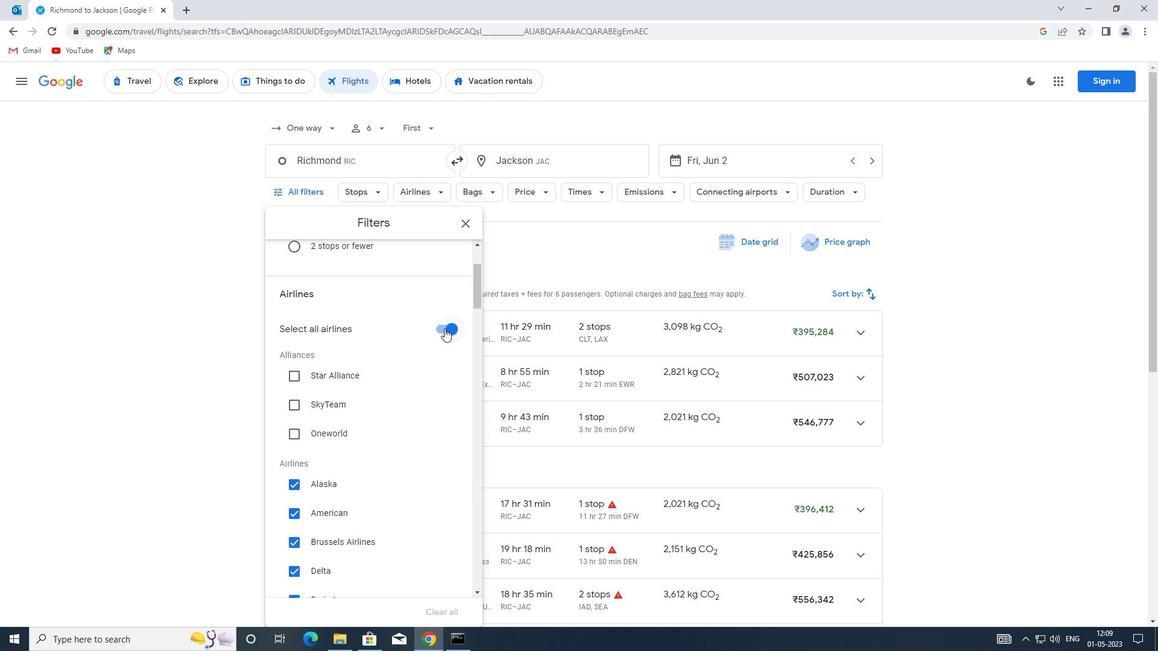 
Action: Mouse pressed left at (444, 324)
Screenshot: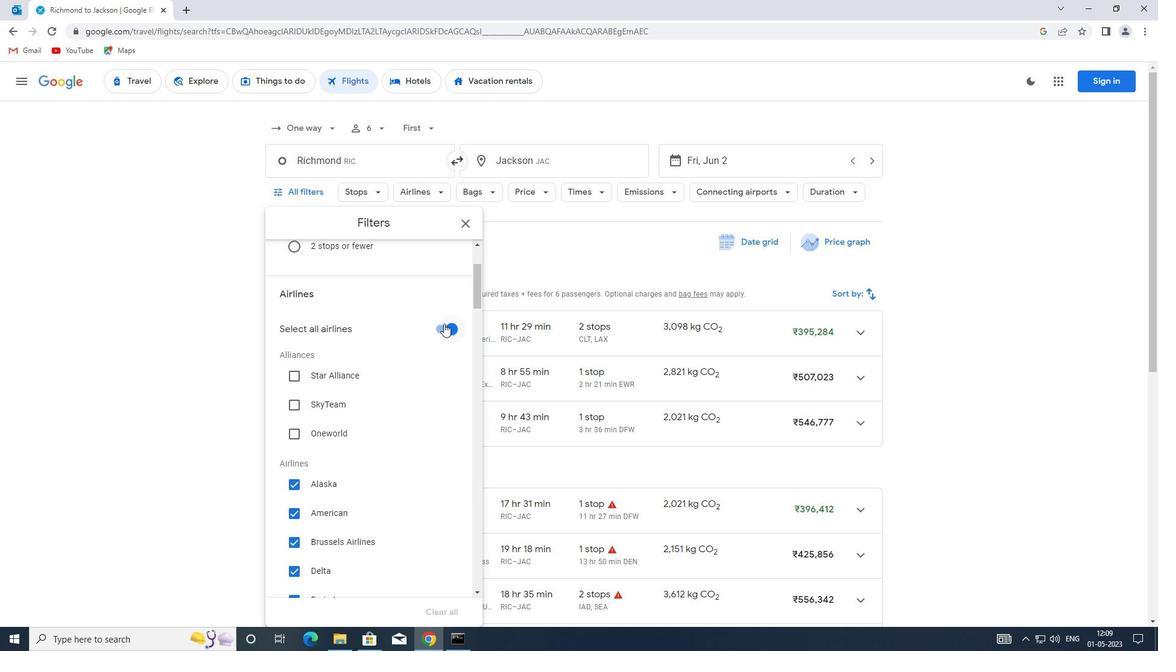 
Action: Mouse moved to (321, 407)
Screenshot: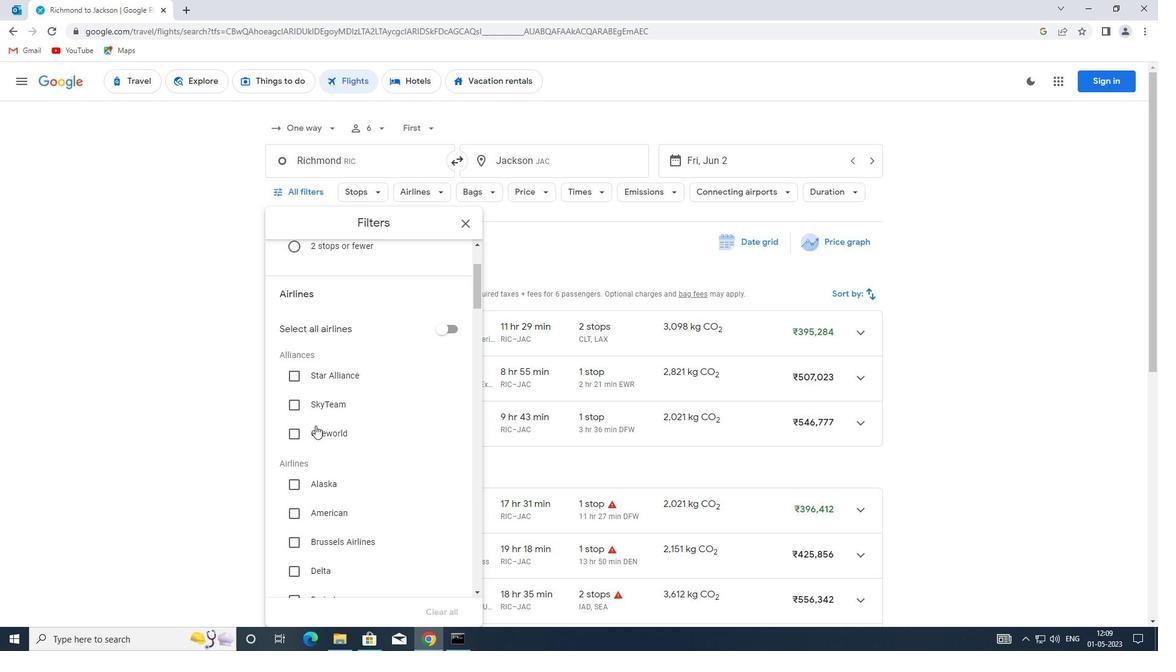 
Action: Mouse scrolled (321, 406) with delta (0, 0)
Screenshot: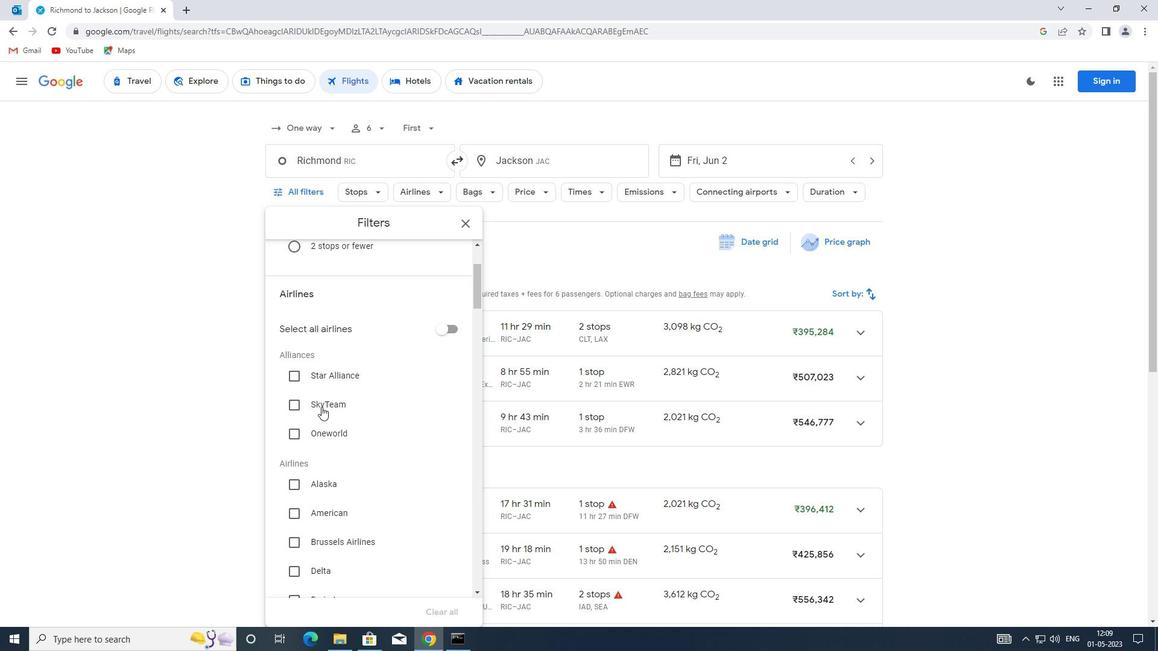 
Action: Mouse moved to (344, 418)
Screenshot: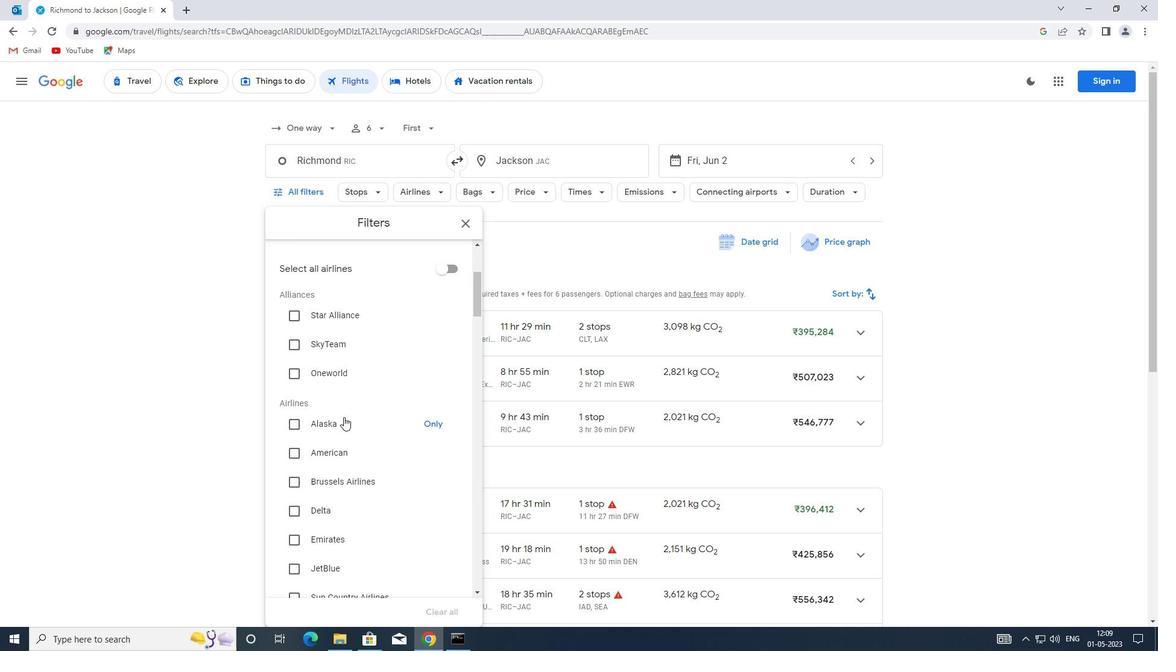 
Action: Mouse scrolled (344, 417) with delta (0, 0)
Screenshot: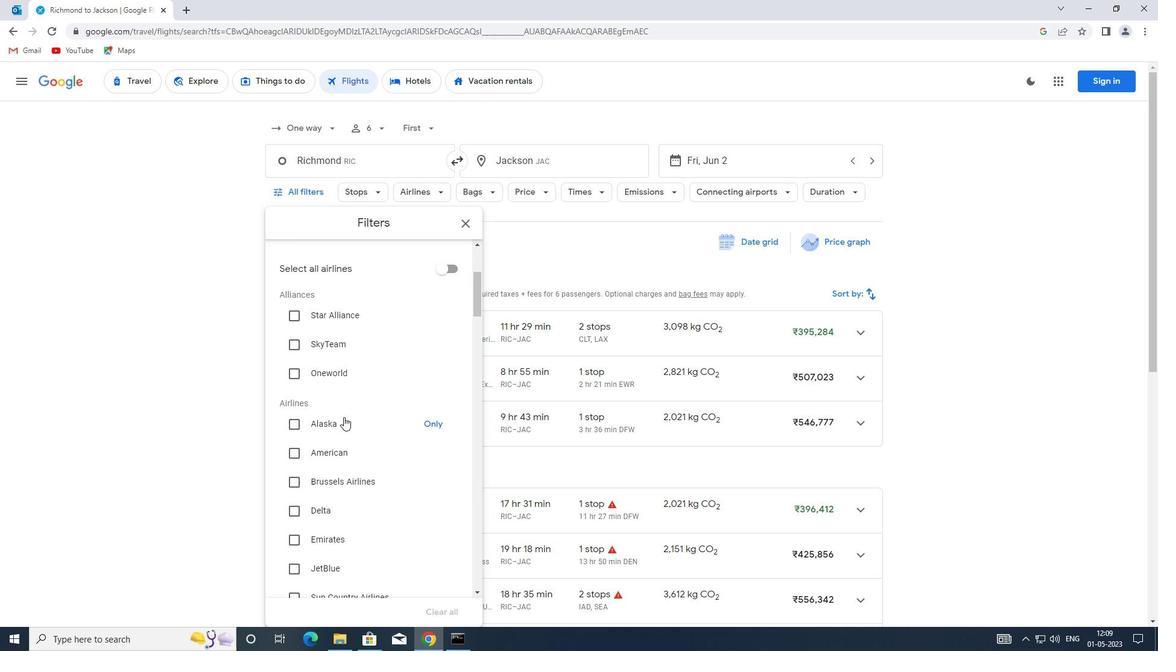
Action: Mouse moved to (354, 412)
Screenshot: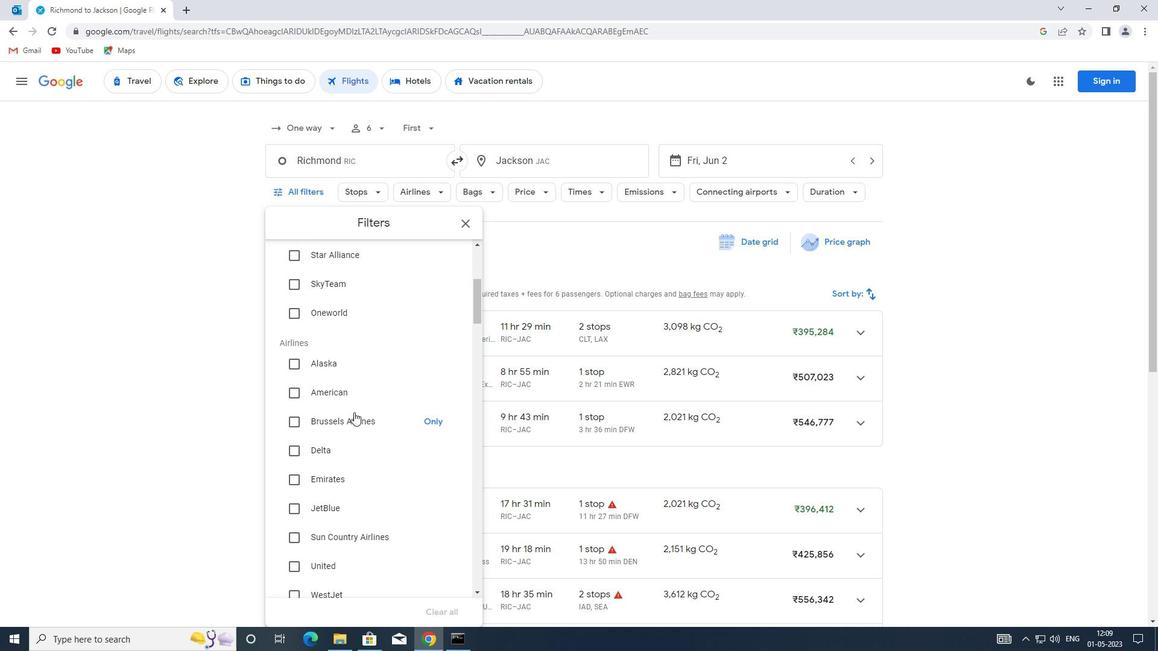 
Action: Mouse scrolled (354, 411) with delta (0, 0)
Screenshot: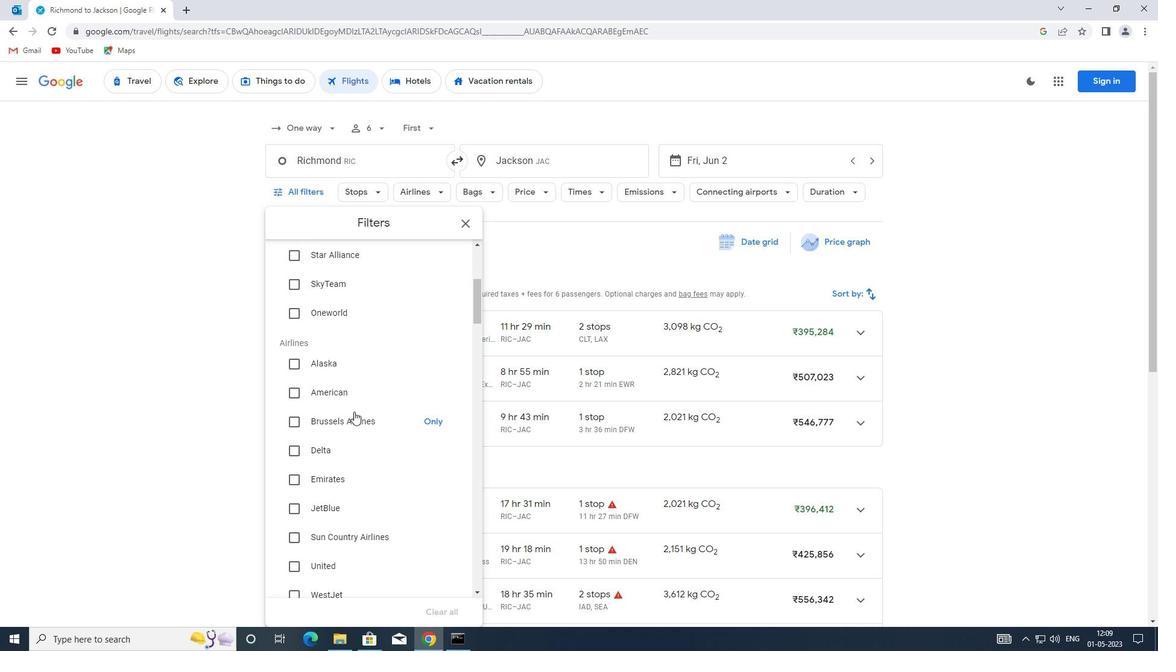
Action: Mouse moved to (354, 415)
Screenshot: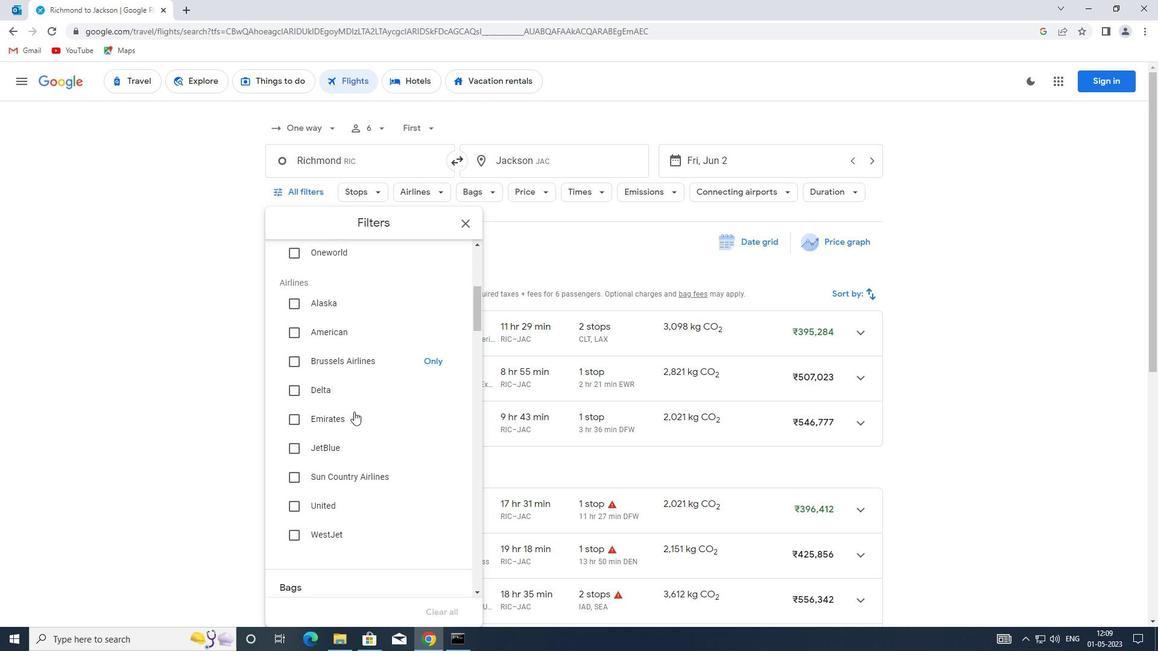 
Action: Mouse scrolled (354, 414) with delta (0, 0)
Screenshot: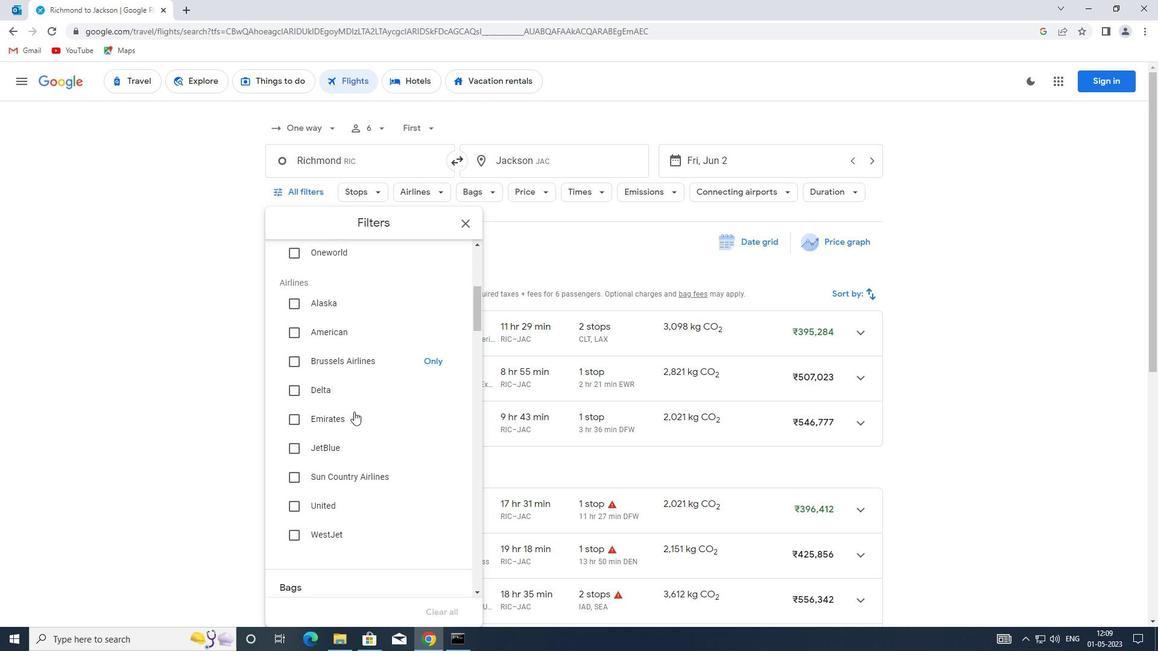 
Action: Mouse moved to (289, 416)
Screenshot: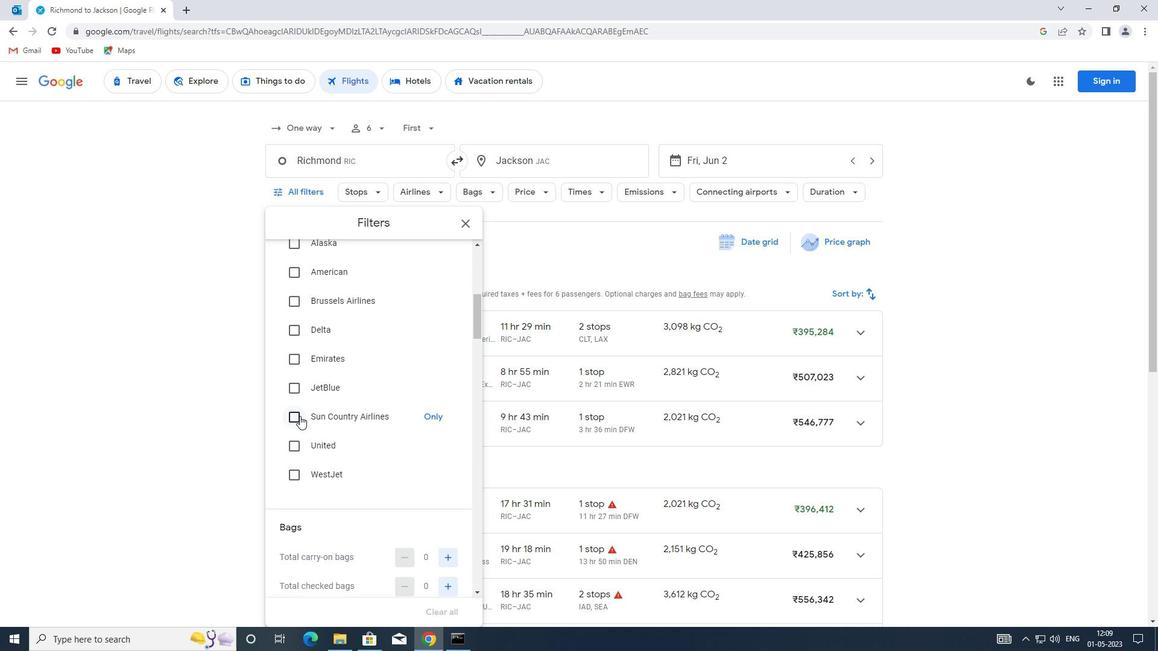 
Action: Mouse pressed left at (289, 416)
Screenshot: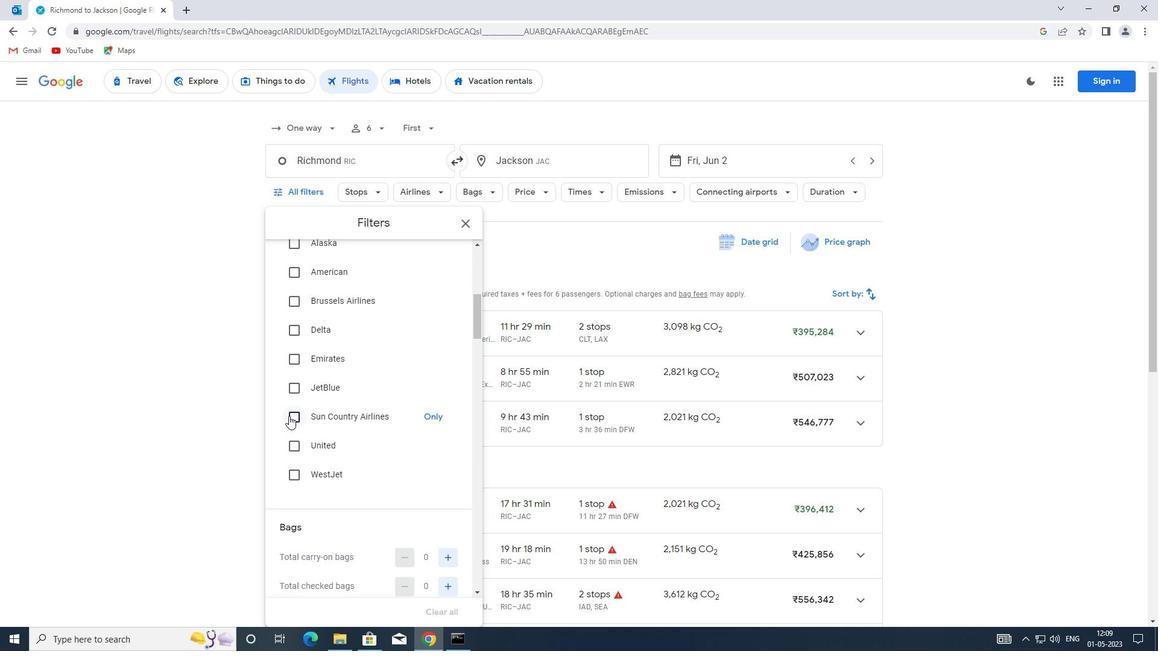 
Action: Mouse moved to (377, 409)
Screenshot: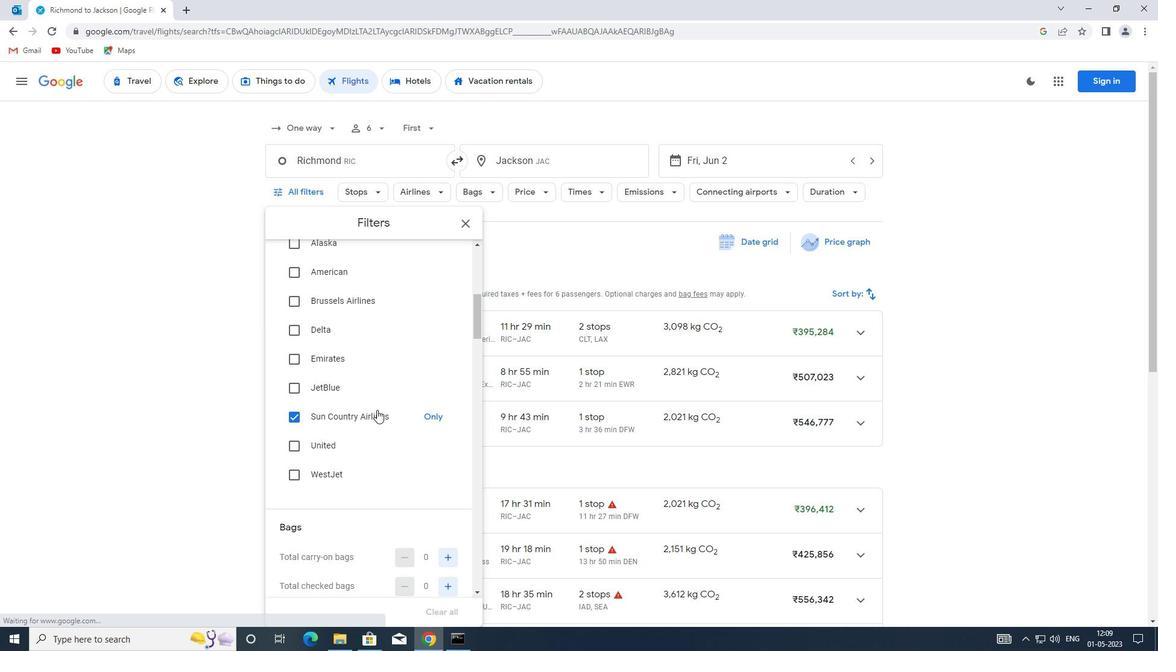 
Action: Mouse scrolled (377, 409) with delta (0, 0)
Screenshot: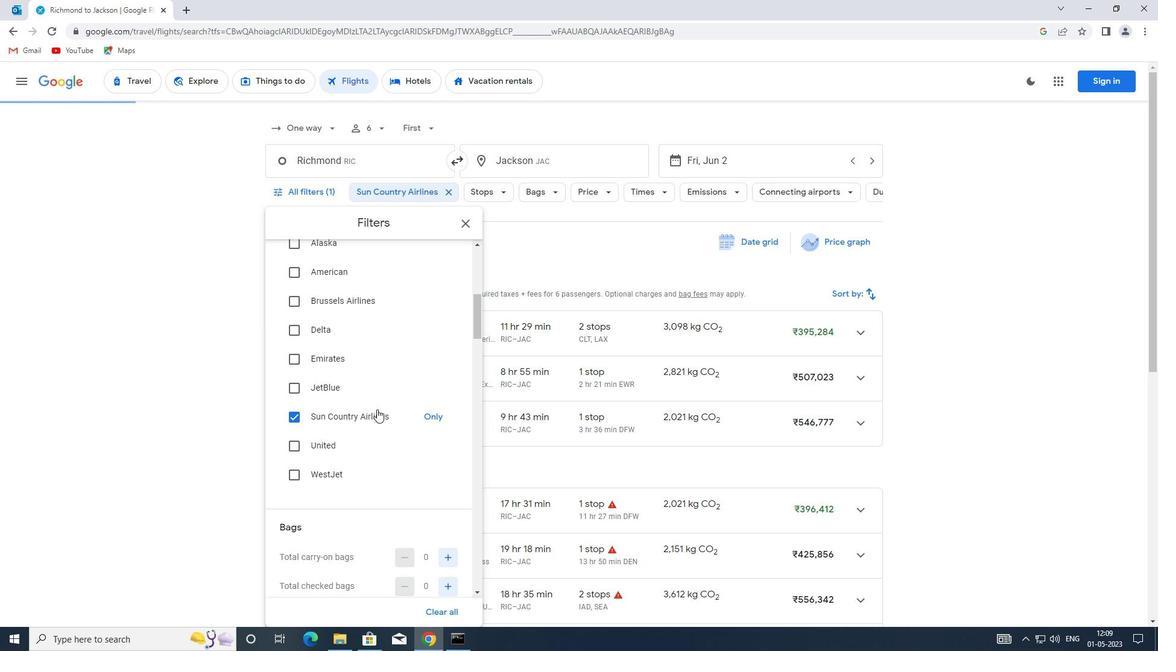 
Action: Mouse scrolled (377, 409) with delta (0, 0)
Screenshot: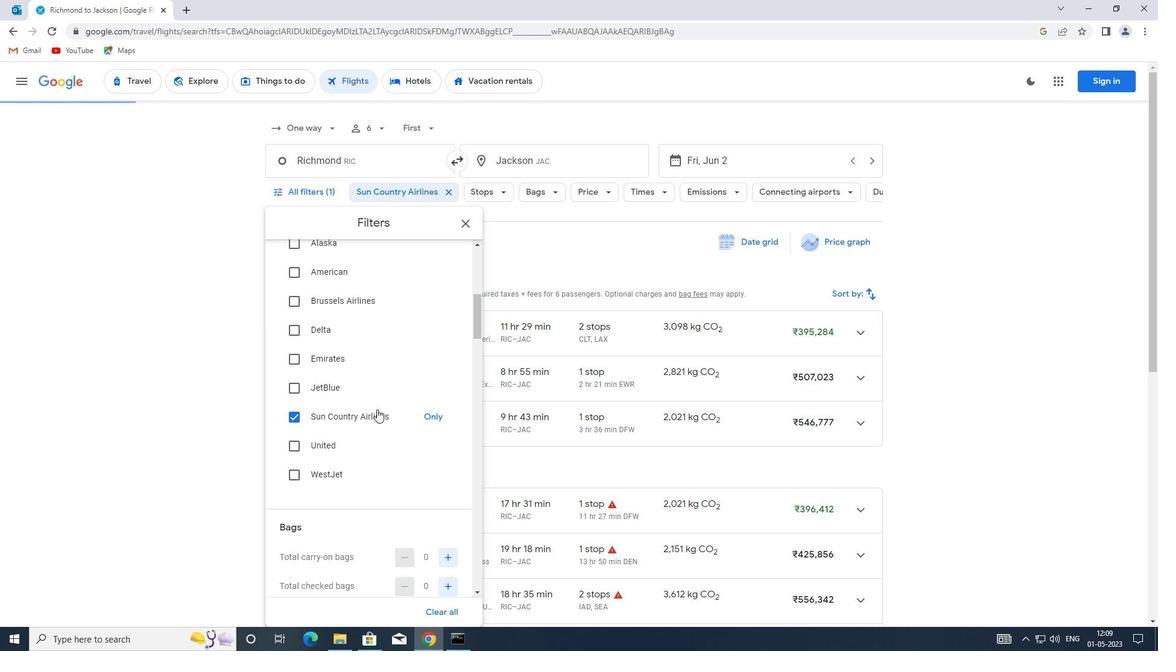 
Action: Mouse scrolled (377, 409) with delta (0, 0)
Screenshot: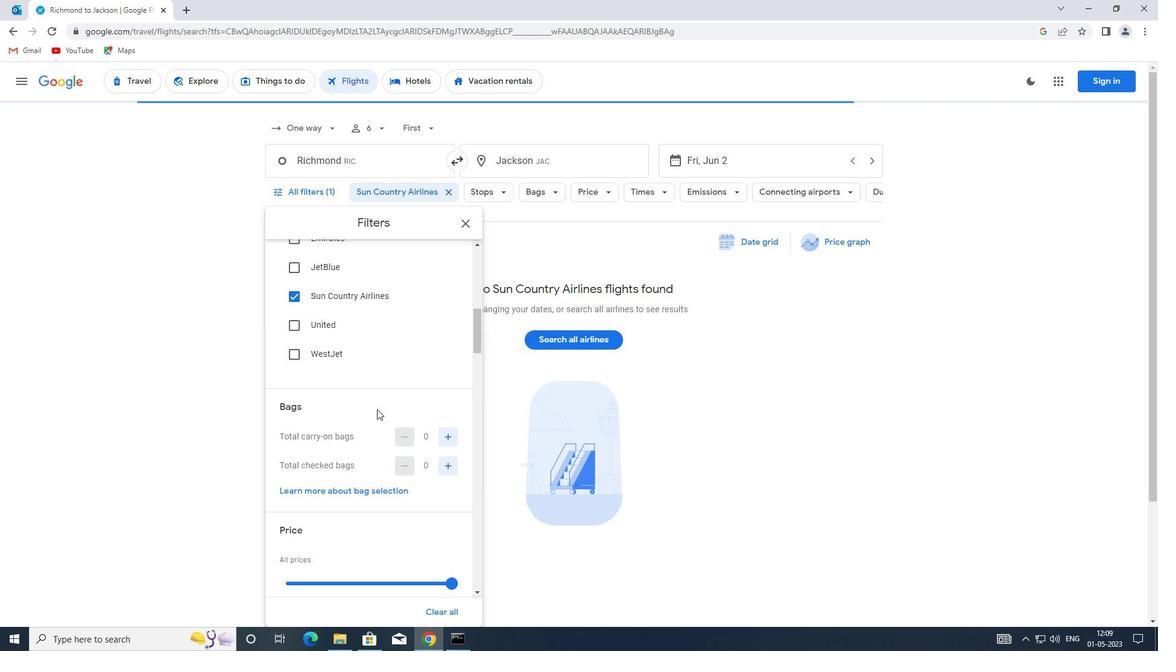 
Action: Mouse moved to (448, 377)
Screenshot: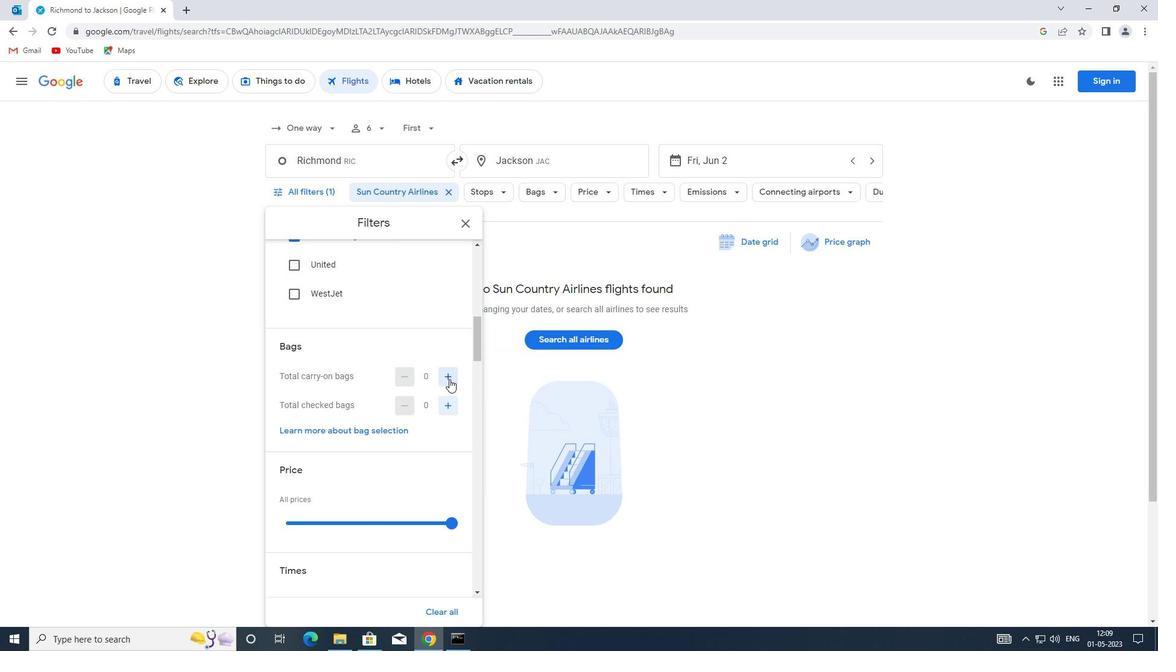 
Action: Mouse pressed left at (448, 377)
Screenshot: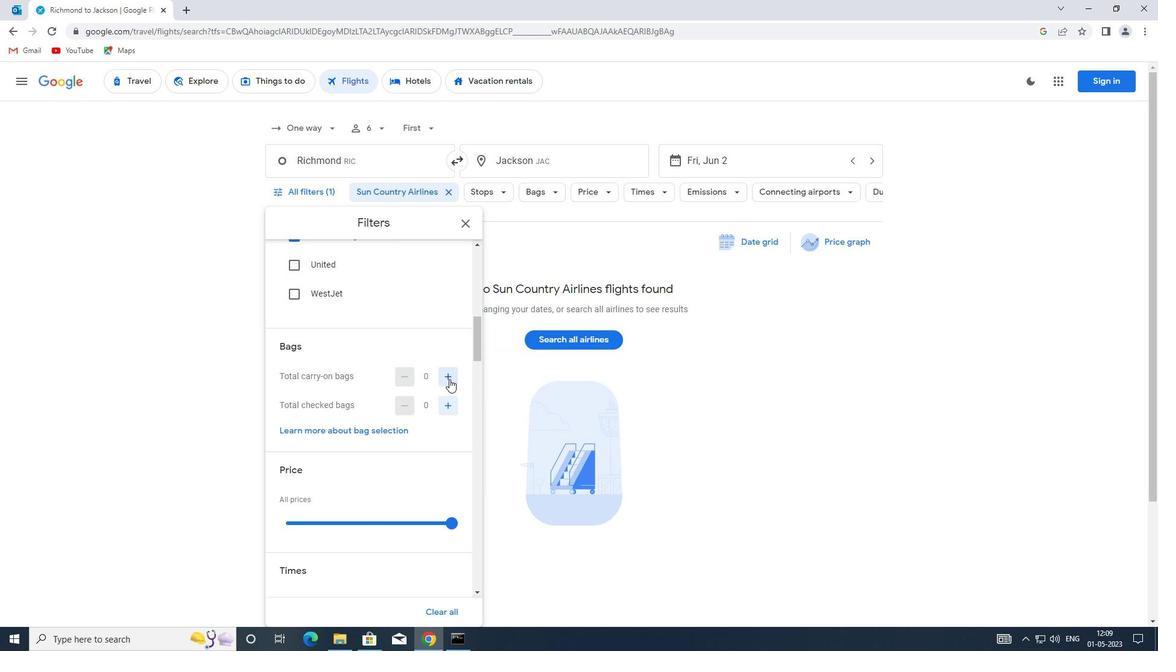 
Action: Mouse pressed left at (448, 377)
Screenshot: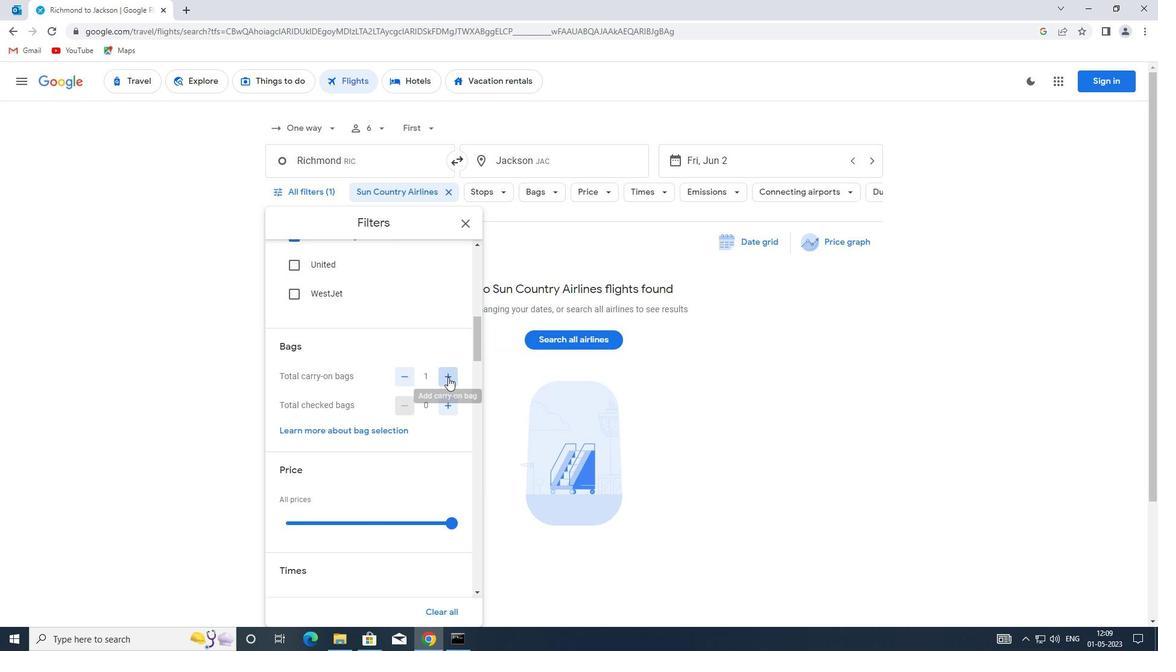 
Action: Mouse moved to (423, 385)
Screenshot: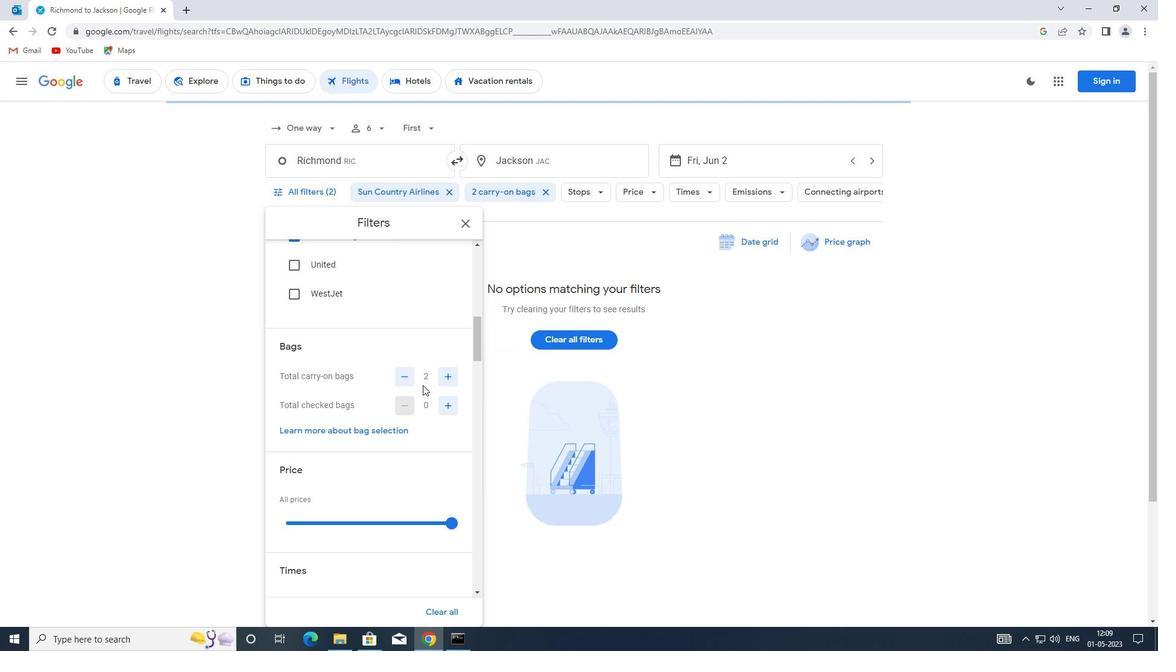 
Action: Mouse scrolled (423, 384) with delta (0, 0)
Screenshot: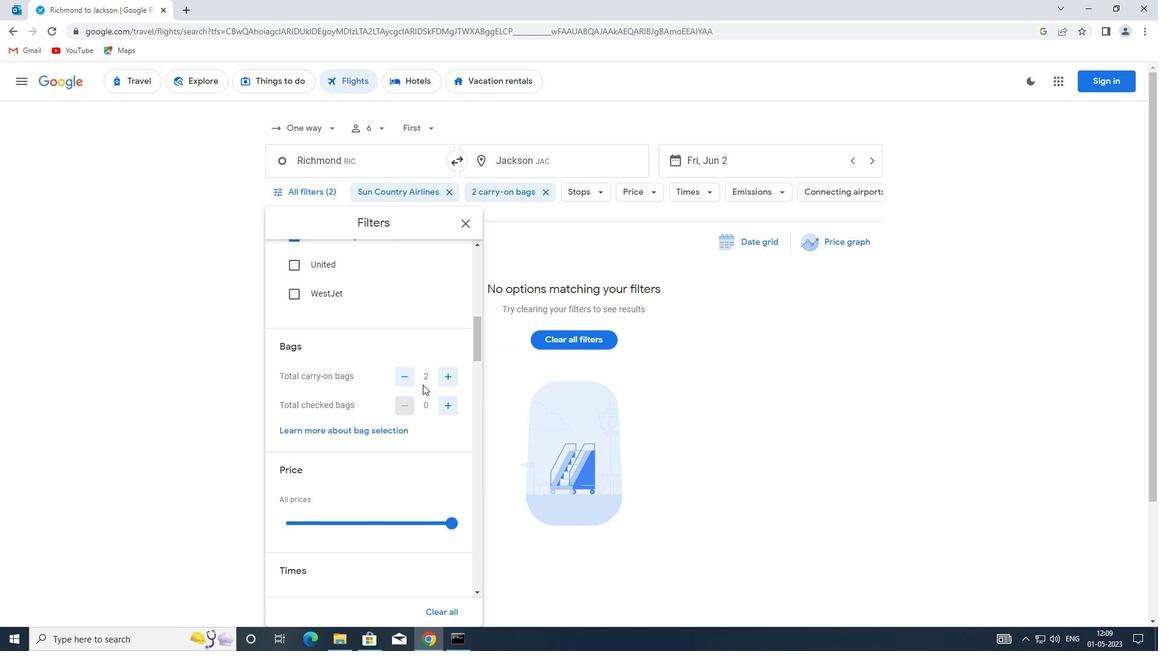 
Action: Mouse moved to (403, 391)
Screenshot: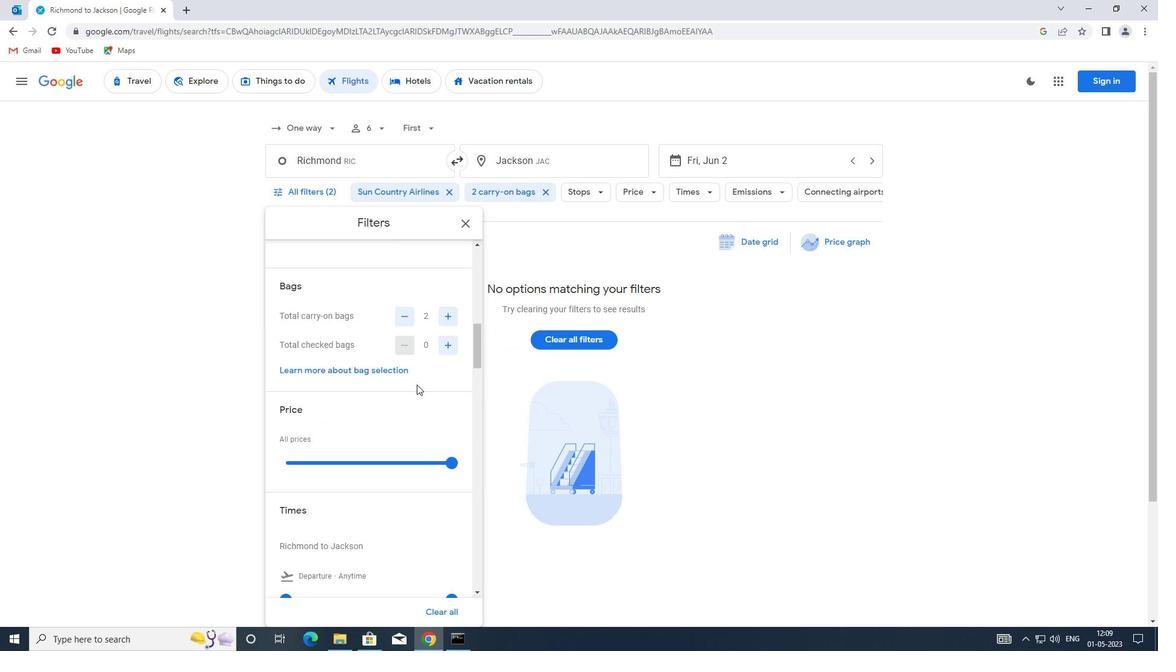 
Action: Mouse scrolled (403, 390) with delta (0, 0)
Screenshot: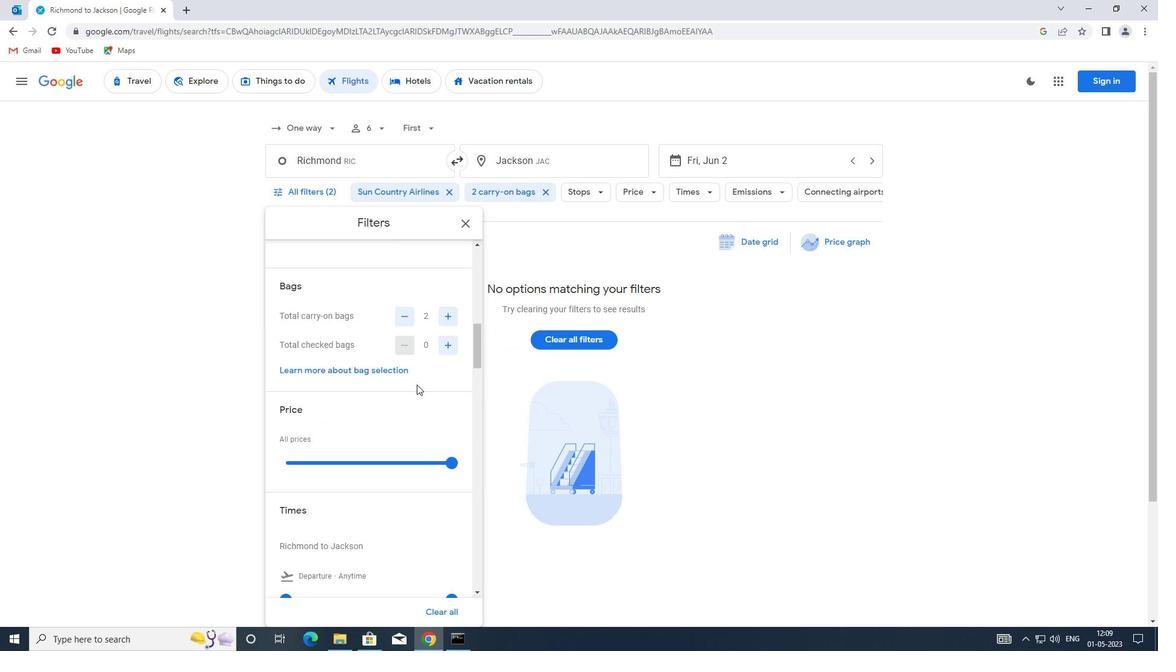
Action: Mouse moved to (394, 400)
Screenshot: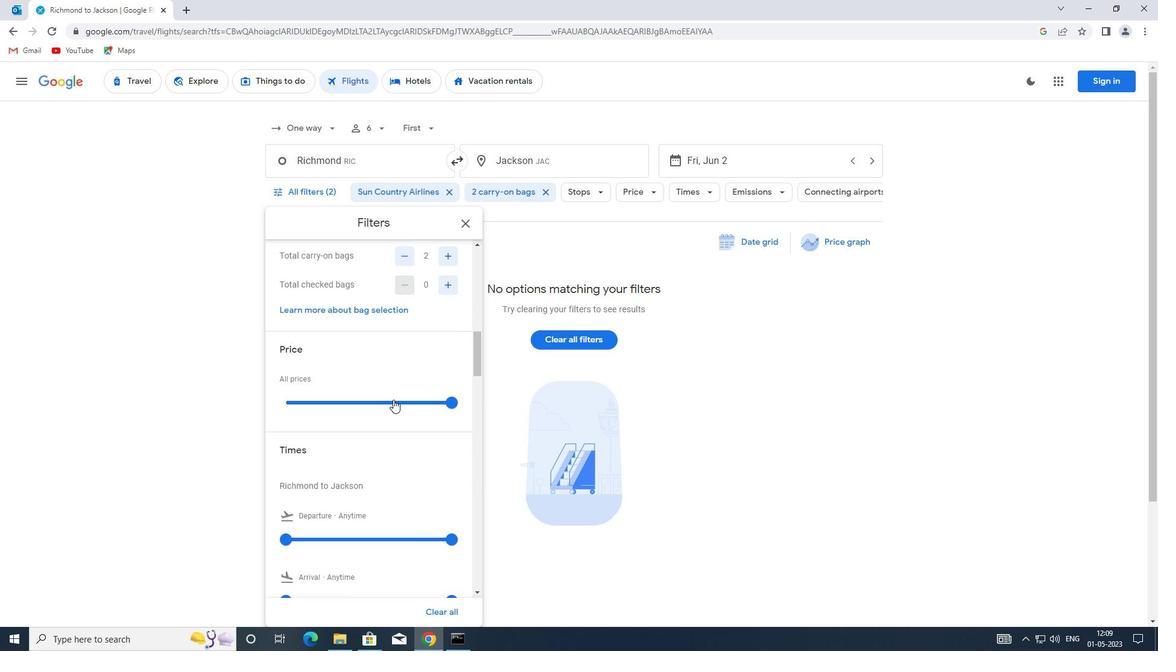 
Action: Mouse pressed left at (394, 400)
Screenshot: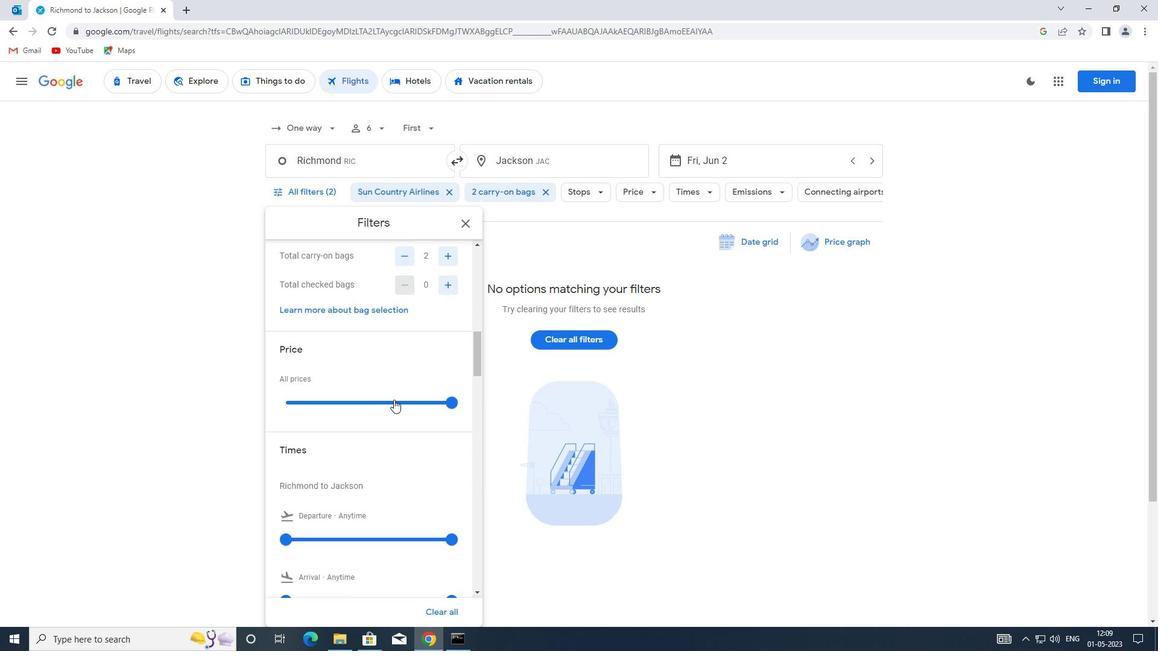 
Action: Mouse pressed left at (394, 400)
Screenshot: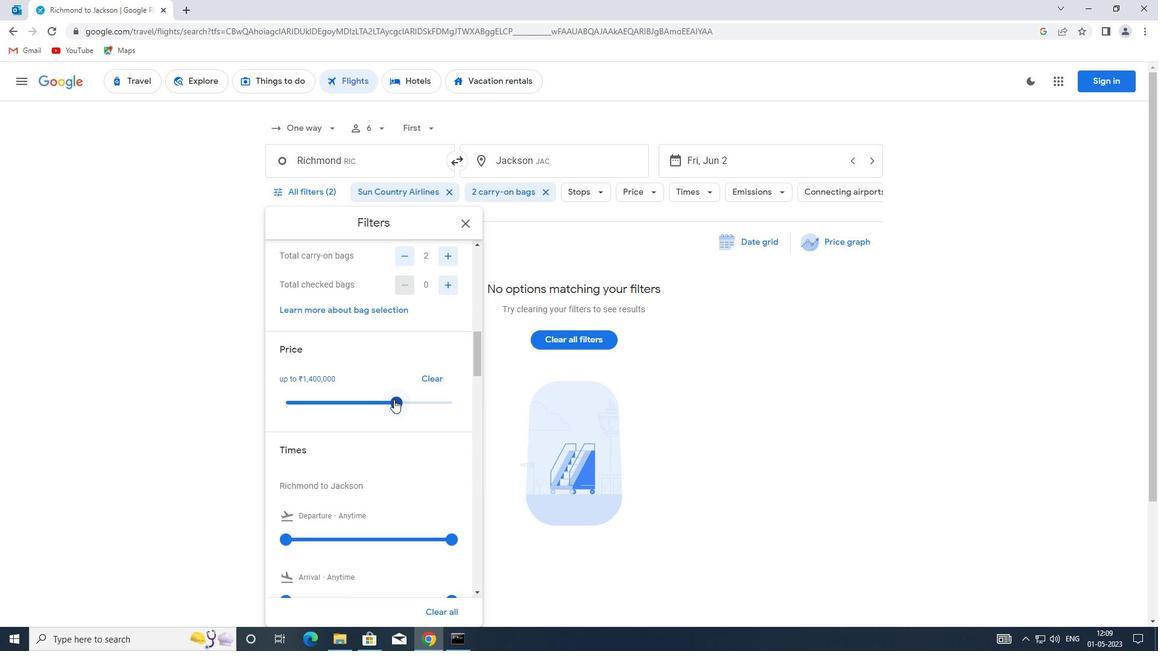 
Action: Mouse moved to (363, 379)
Screenshot: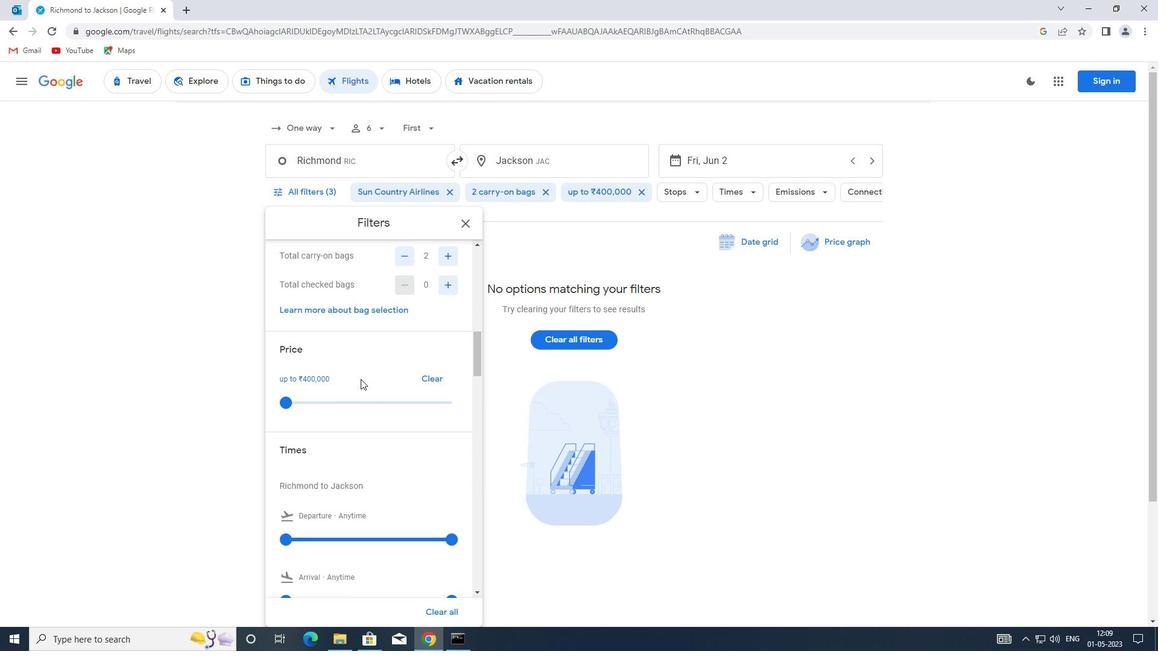 
Action: Mouse scrolled (363, 378) with delta (0, 0)
Screenshot: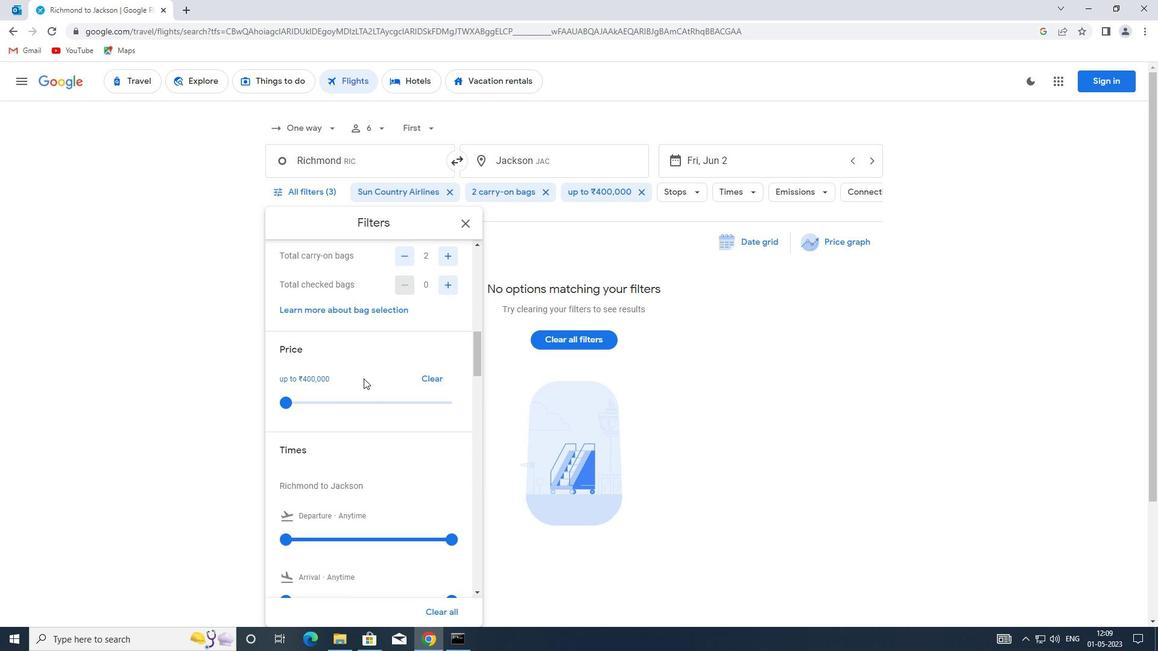 
Action: Mouse scrolled (363, 378) with delta (0, 0)
Screenshot: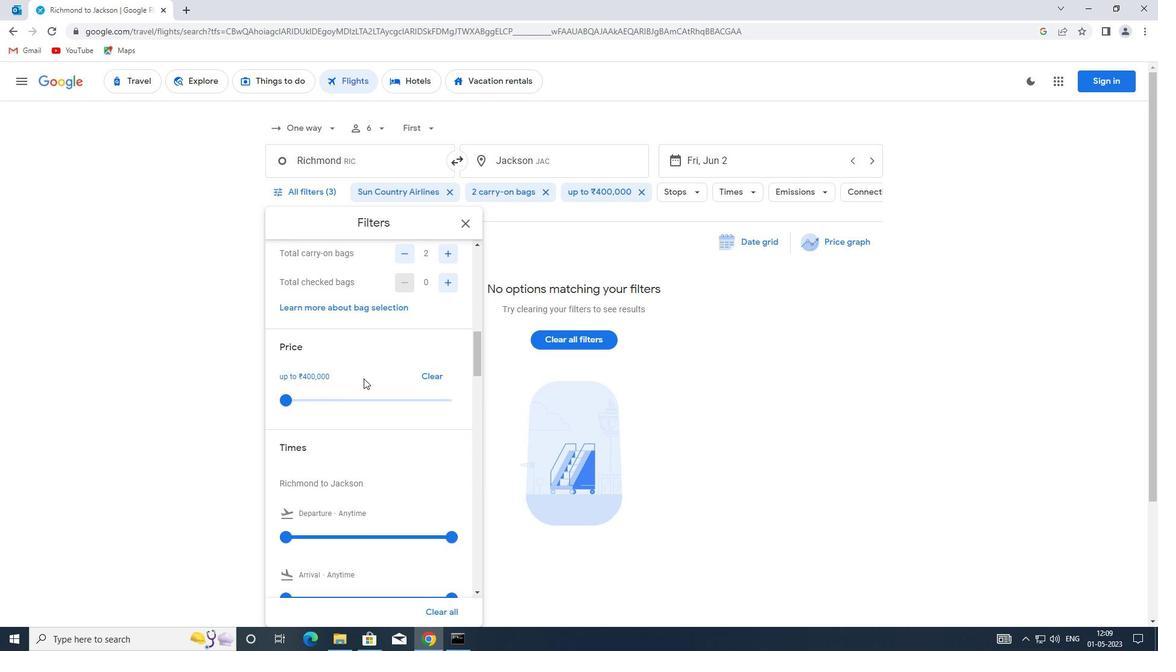 
Action: Mouse moved to (363, 378)
Screenshot: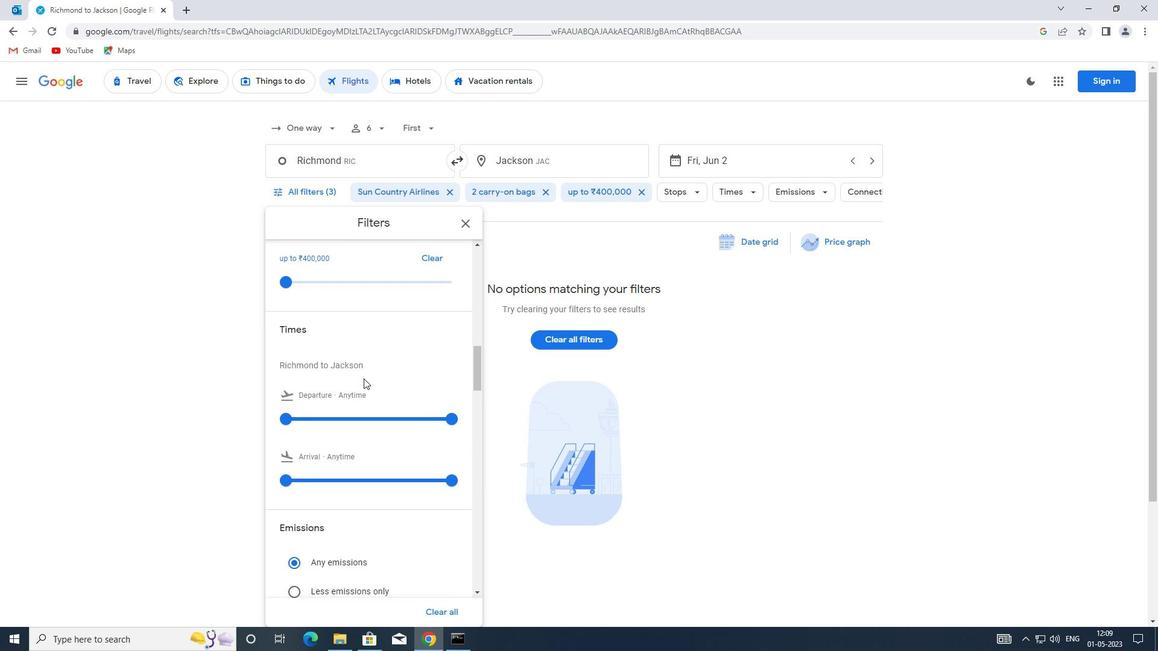 
Action: Mouse scrolled (363, 377) with delta (0, 0)
Screenshot: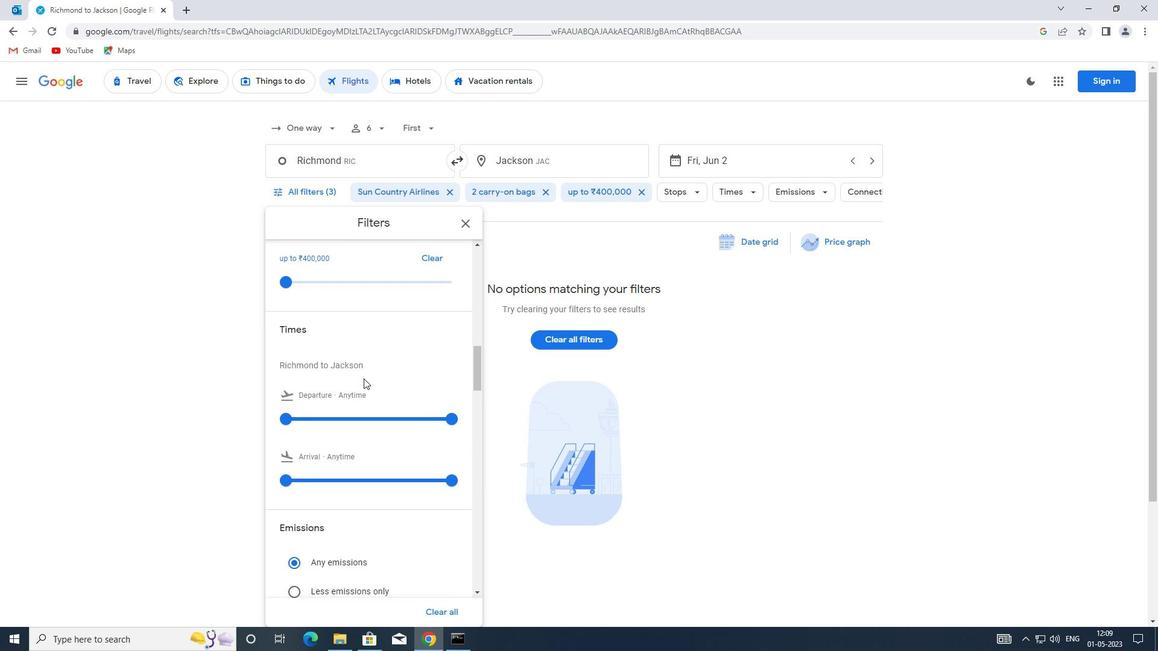 
Action: Mouse moved to (330, 356)
Screenshot: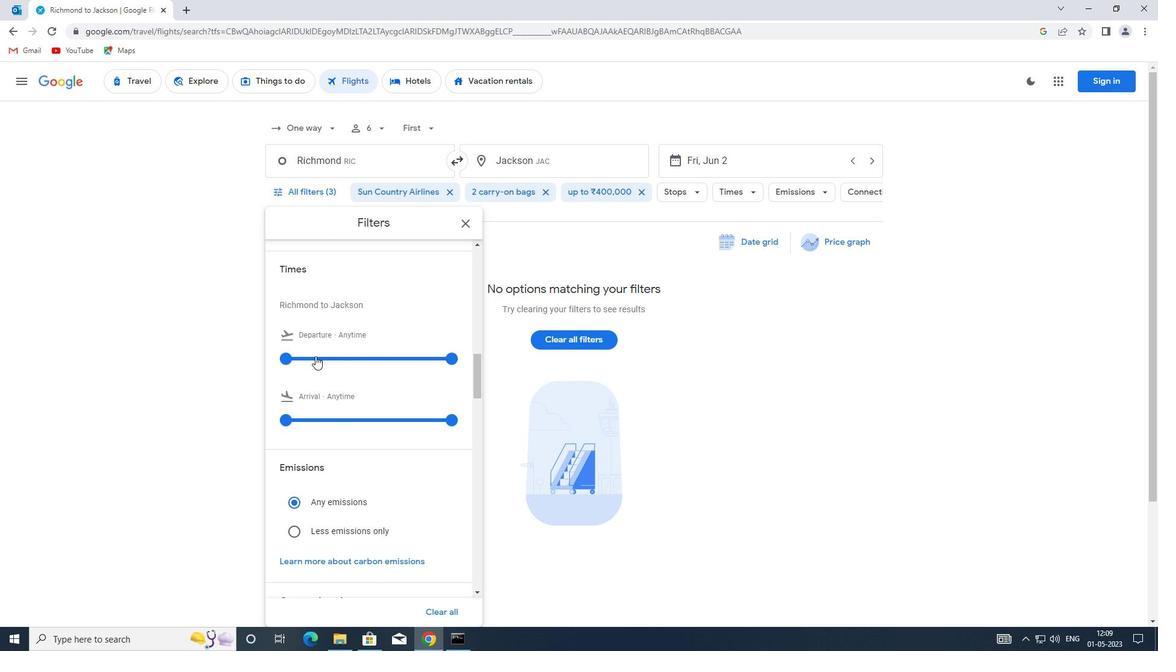 
Action: Mouse pressed left at (330, 356)
Screenshot: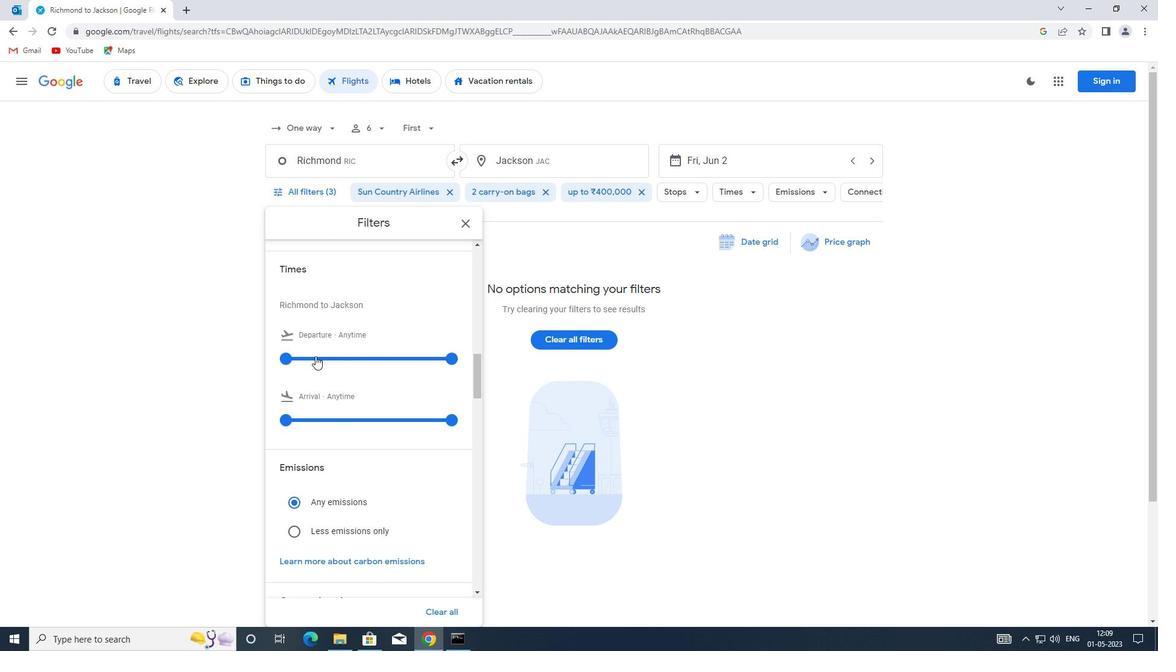 
Action: Mouse moved to (449, 357)
Screenshot: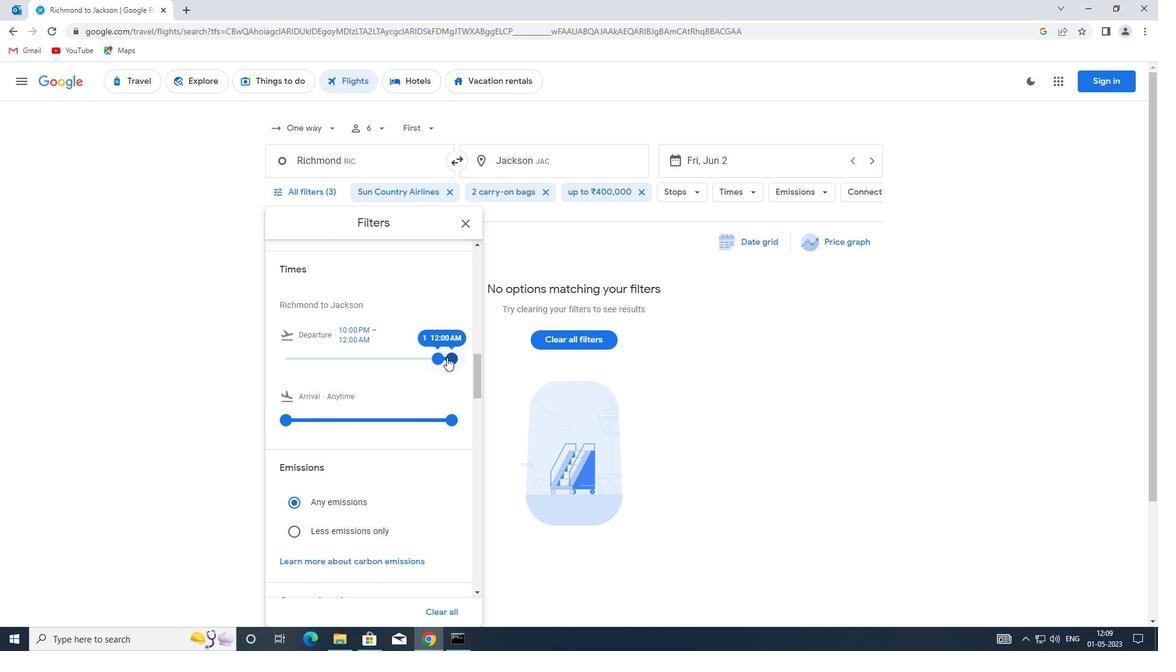 
Action: Mouse pressed left at (449, 357)
Screenshot: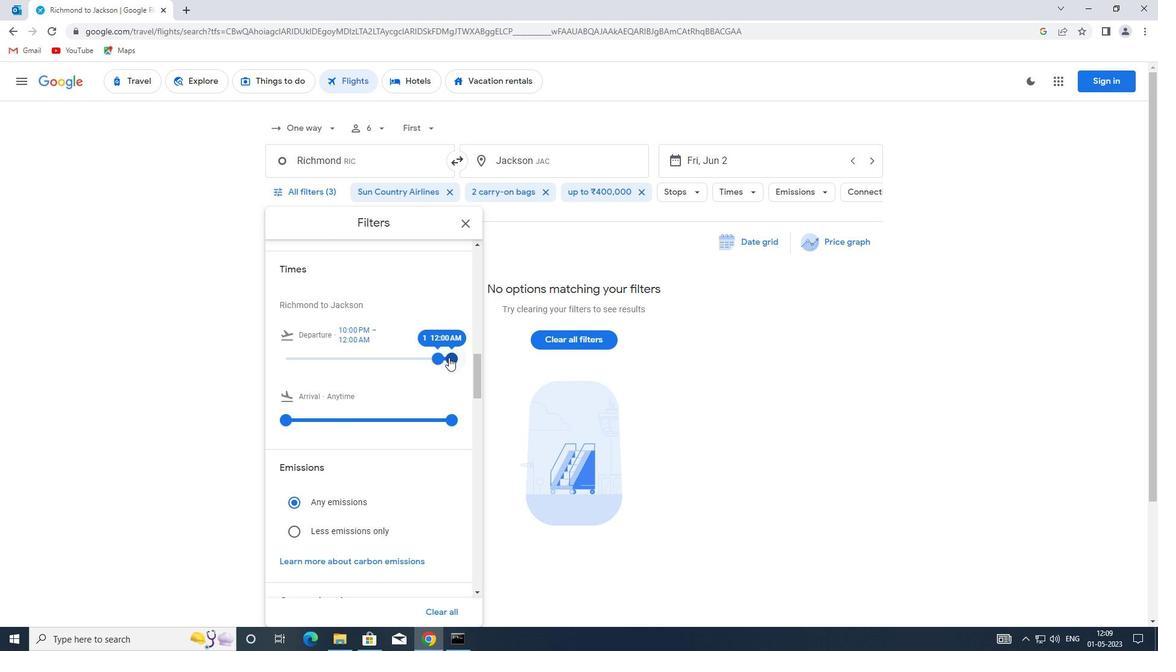 
Action: Mouse moved to (456, 358)
Screenshot: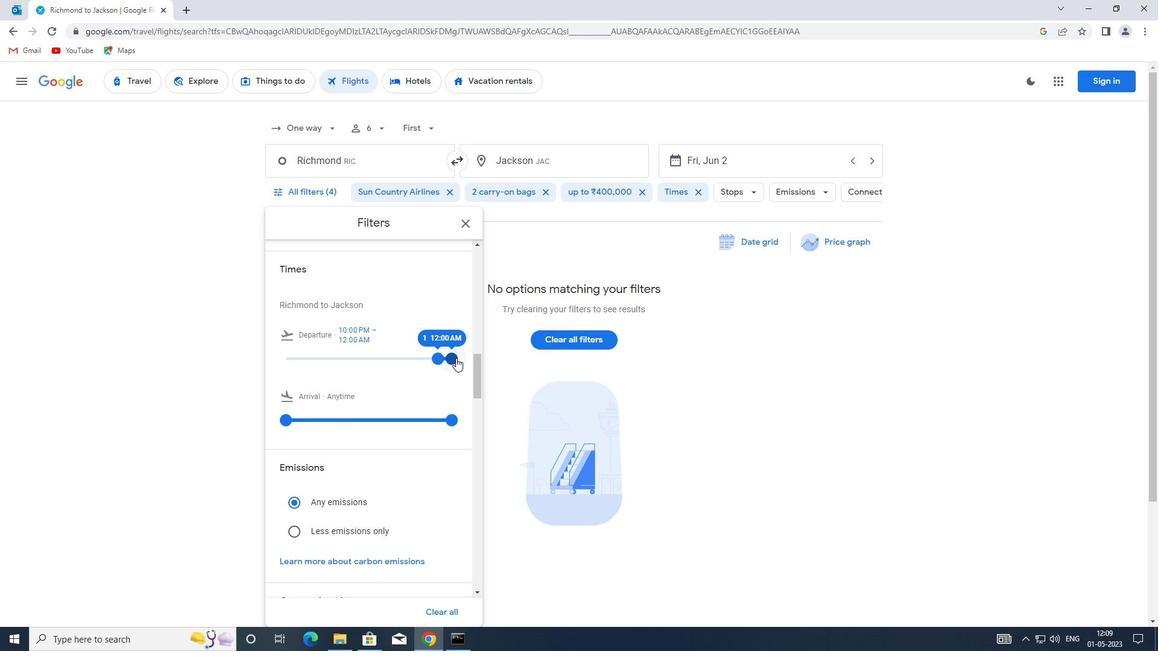
Action: Mouse pressed left at (456, 358)
Screenshot: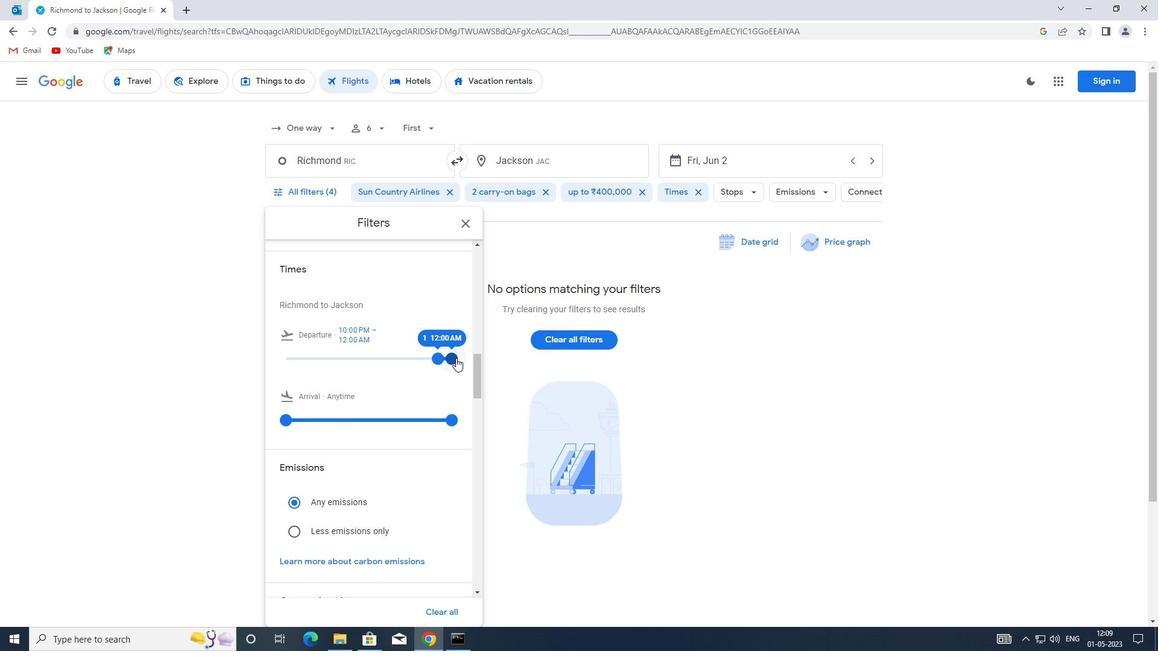 
Action: Mouse moved to (436, 356)
Screenshot: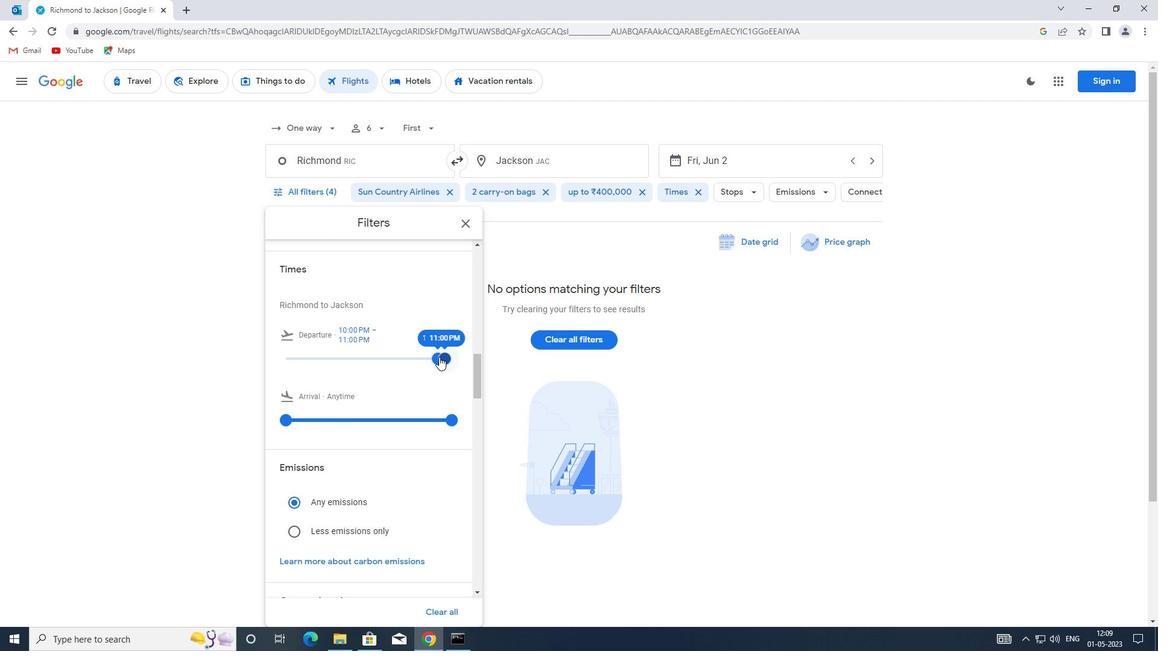 
Action: Mouse scrolled (436, 356) with delta (0, 0)
Screenshot: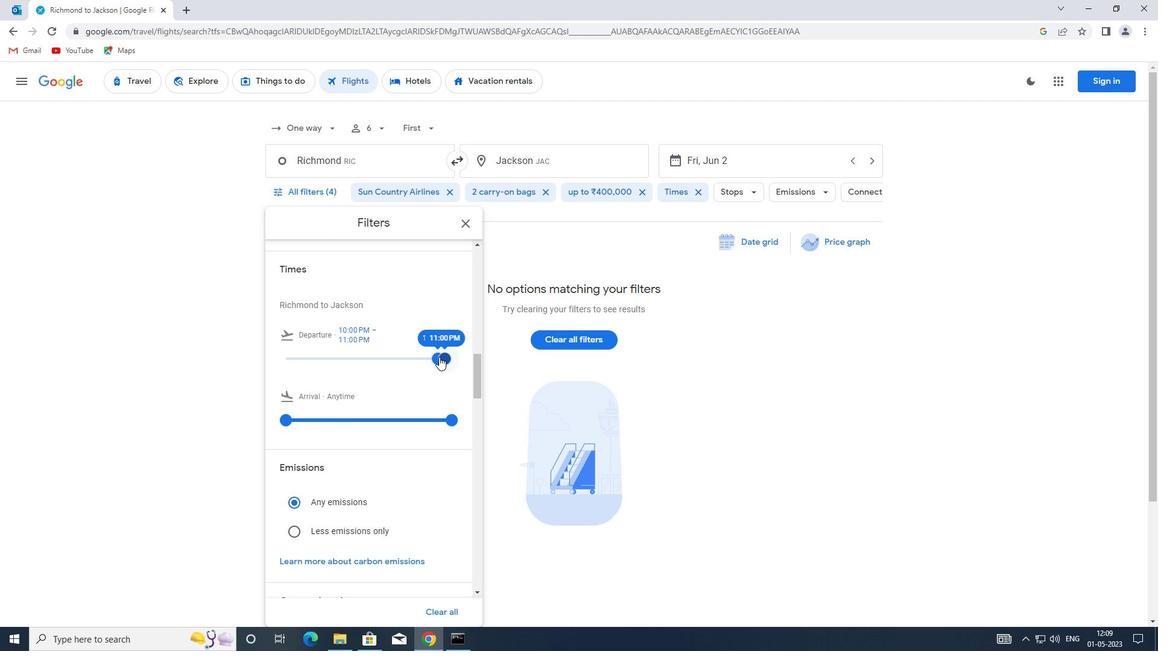 
Action: Mouse moved to (436, 356)
Screenshot: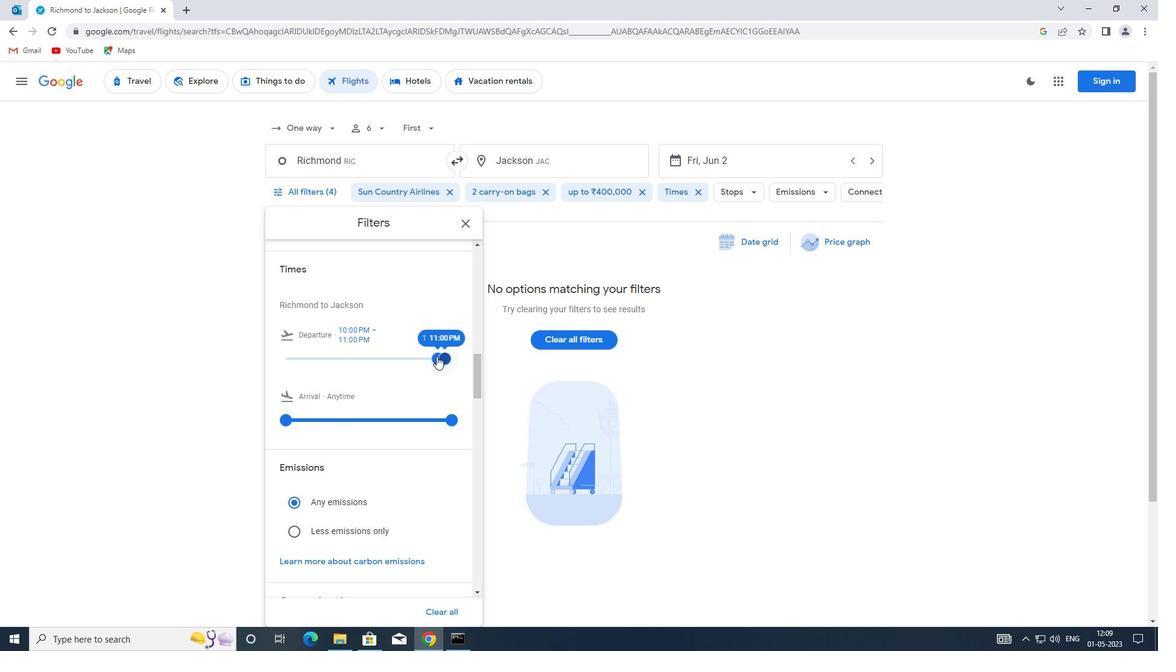 
Action: Mouse scrolled (436, 356) with delta (0, 0)
Screenshot: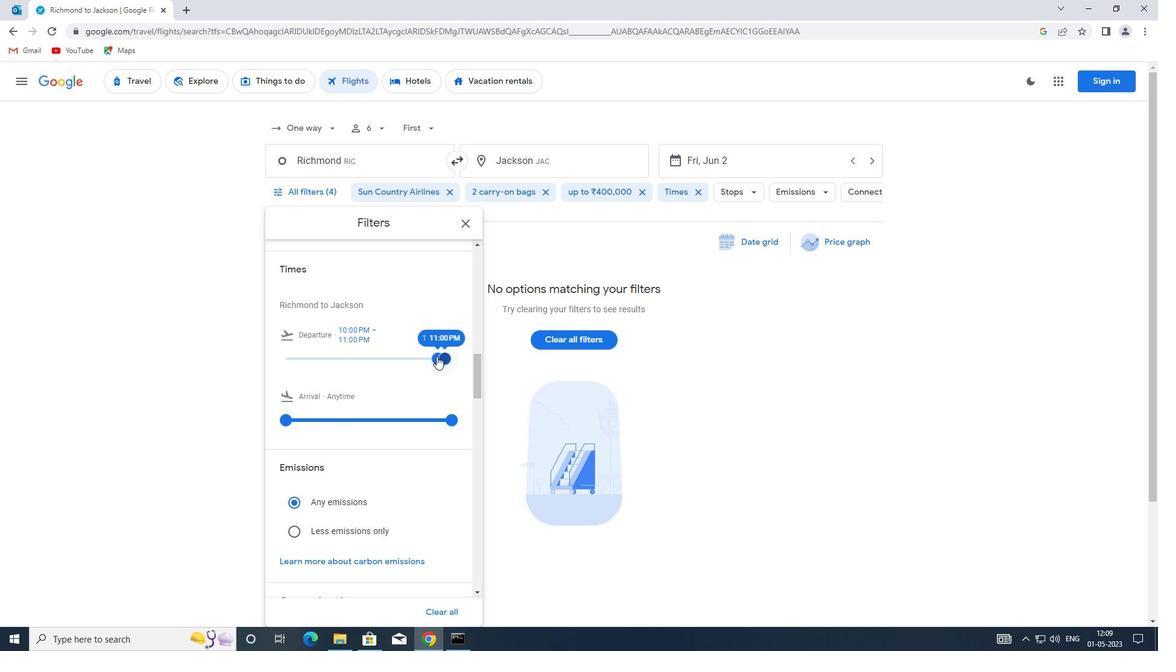 
Action: Mouse moved to (467, 223)
Screenshot: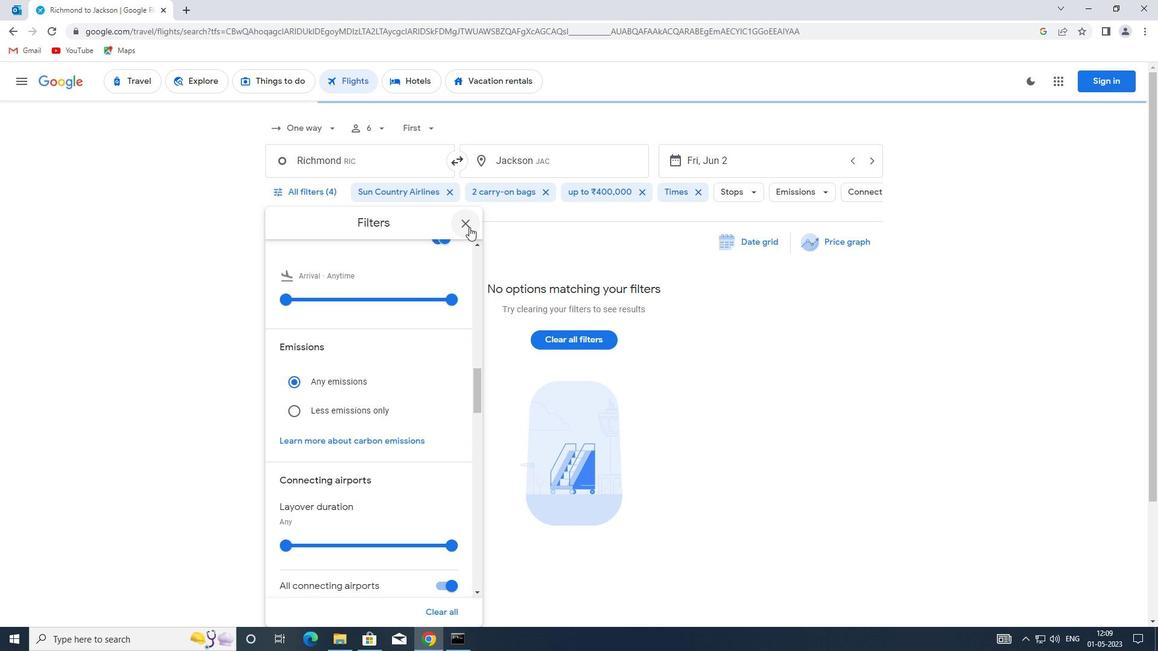 
Action: Mouse pressed left at (467, 223)
Screenshot: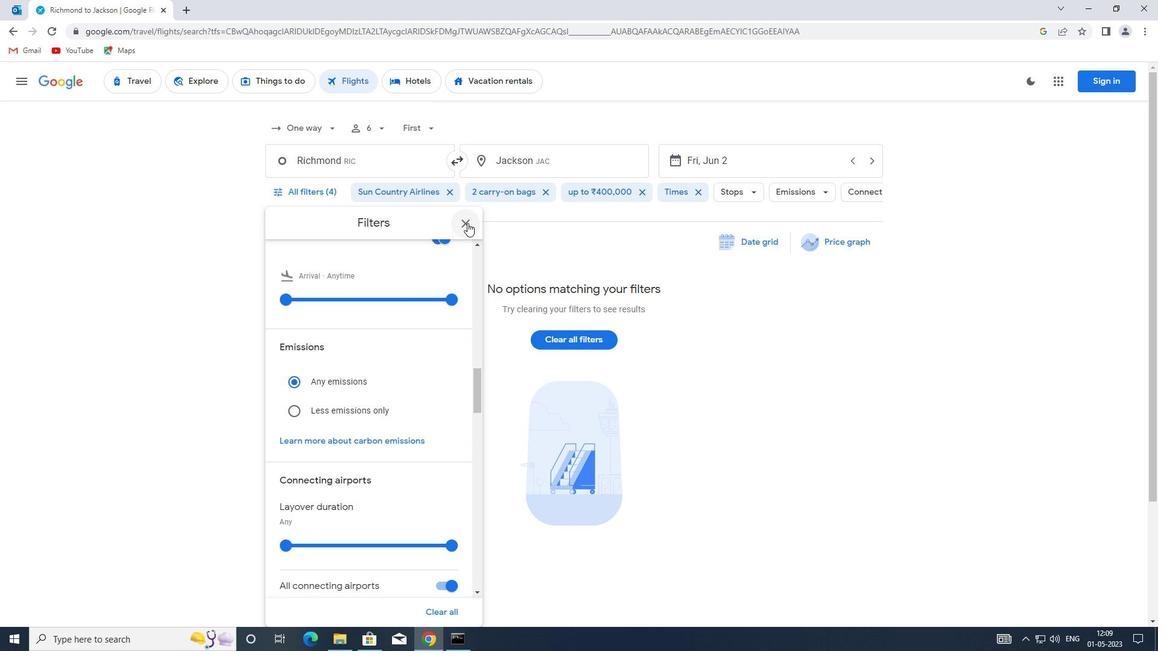 
Action: Mouse moved to (467, 222)
Screenshot: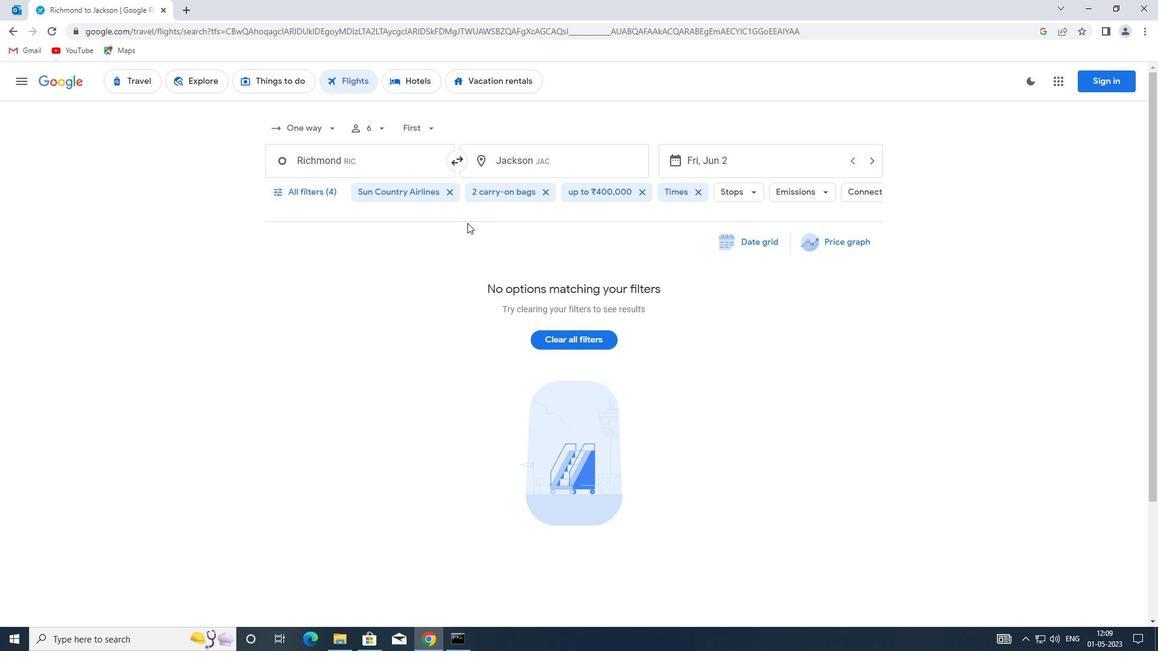 
